 Task: Select the extension authoring vs code in the default folding range provider.
Action: Mouse moved to (5, 544)
Screenshot: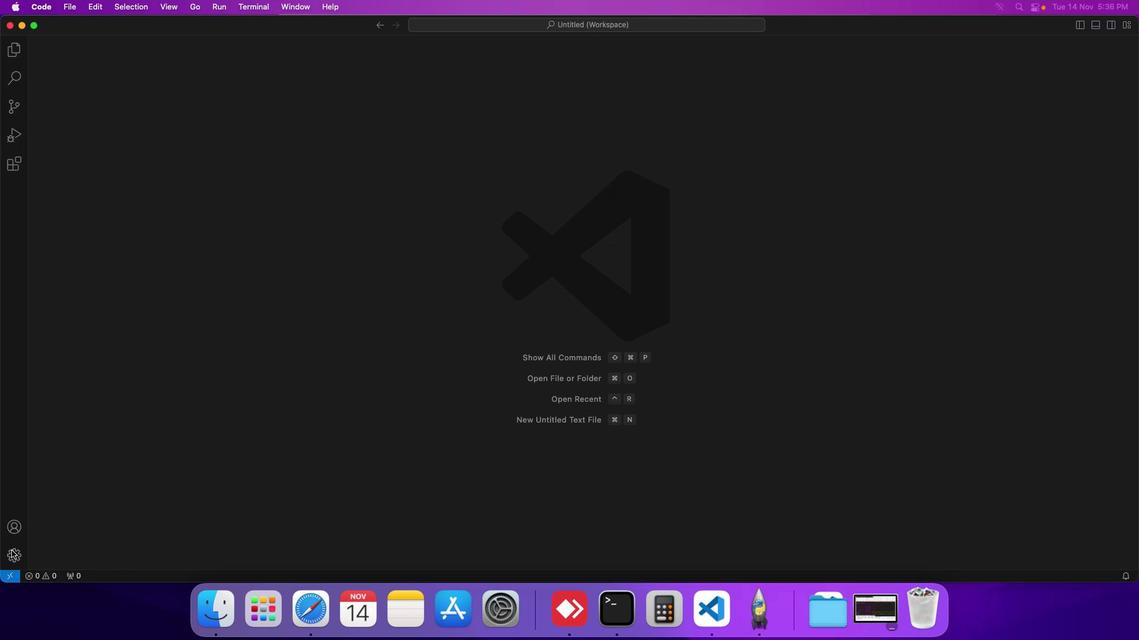 
Action: Mouse pressed left at (5, 544)
Screenshot: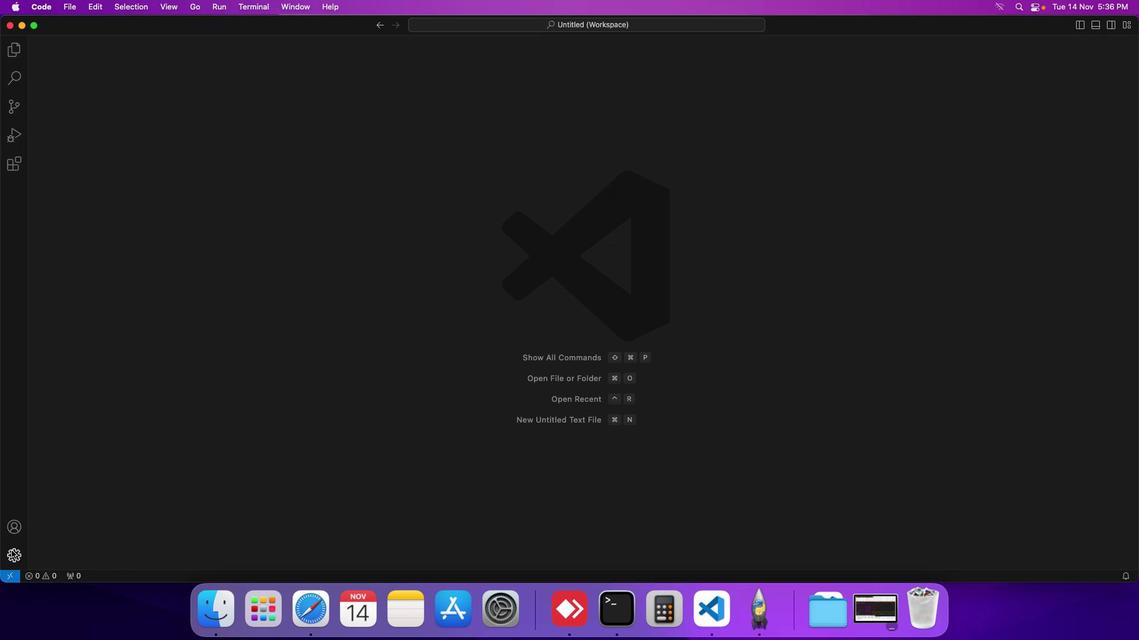 
Action: Mouse moved to (70, 457)
Screenshot: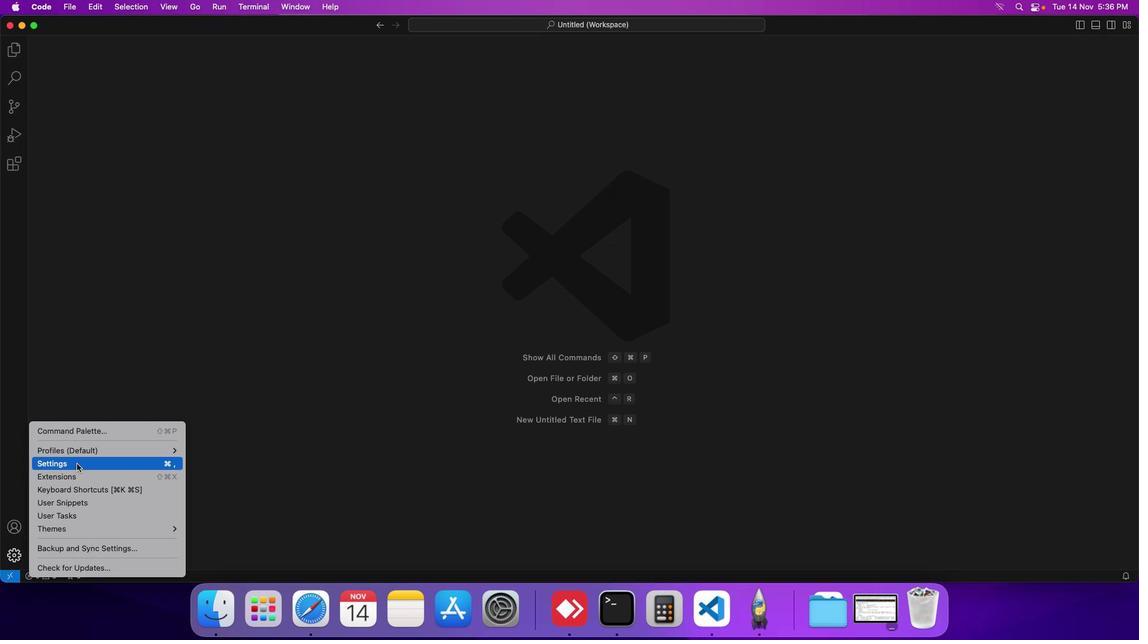 
Action: Mouse pressed left at (70, 457)
Screenshot: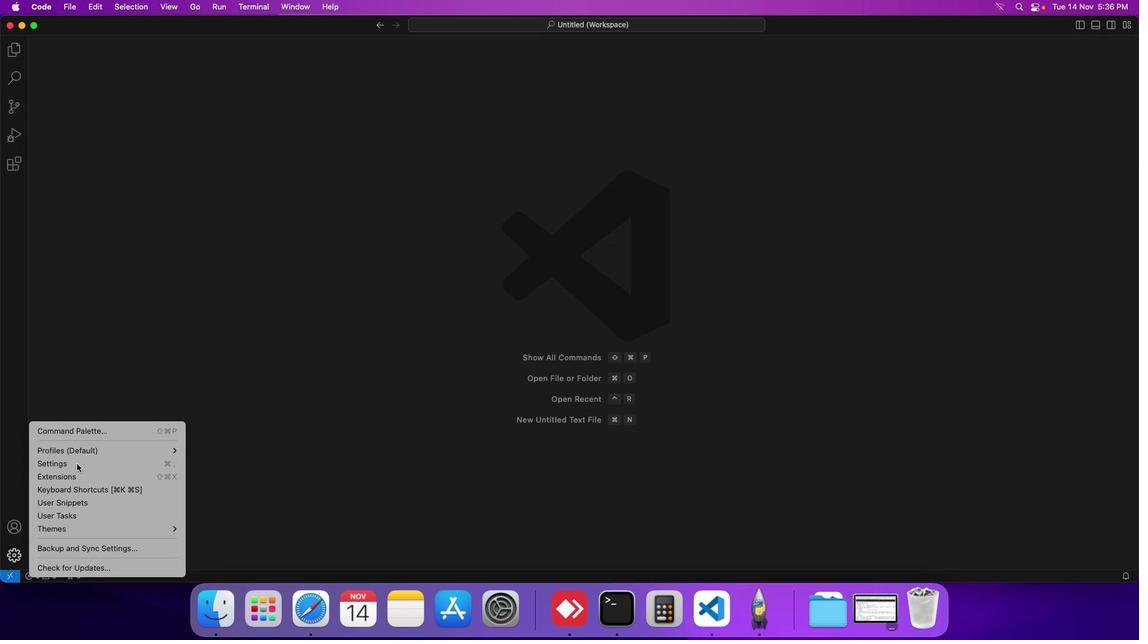 
Action: Mouse moved to (292, 90)
Screenshot: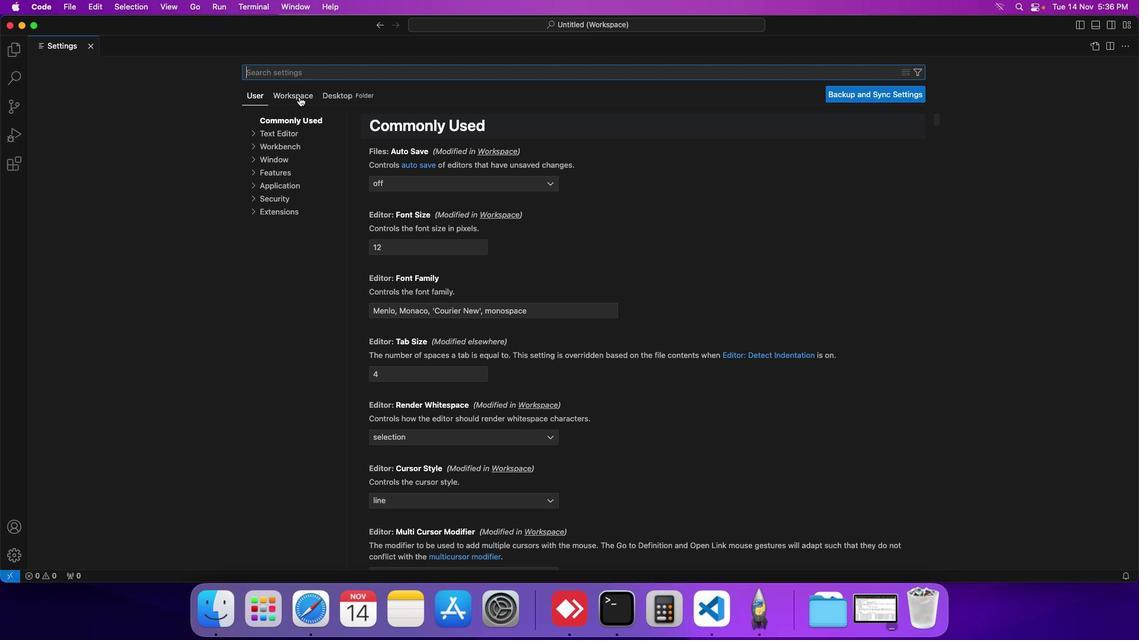 
Action: Mouse pressed left at (292, 90)
Screenshot: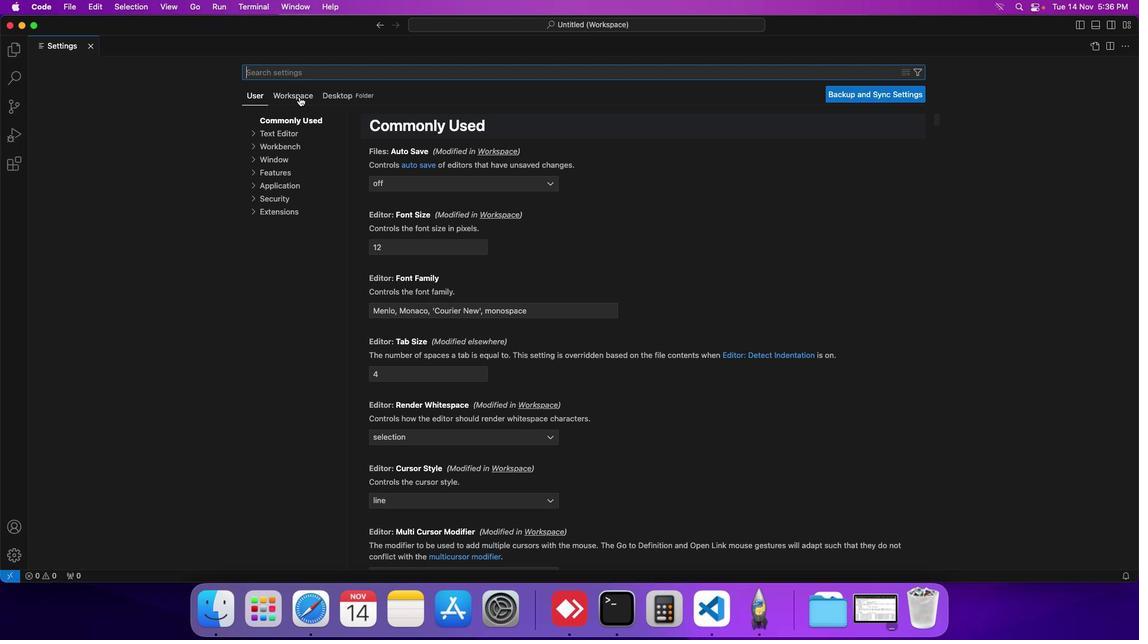 
Action: Mouse moved to (281, 126)
Screenshot: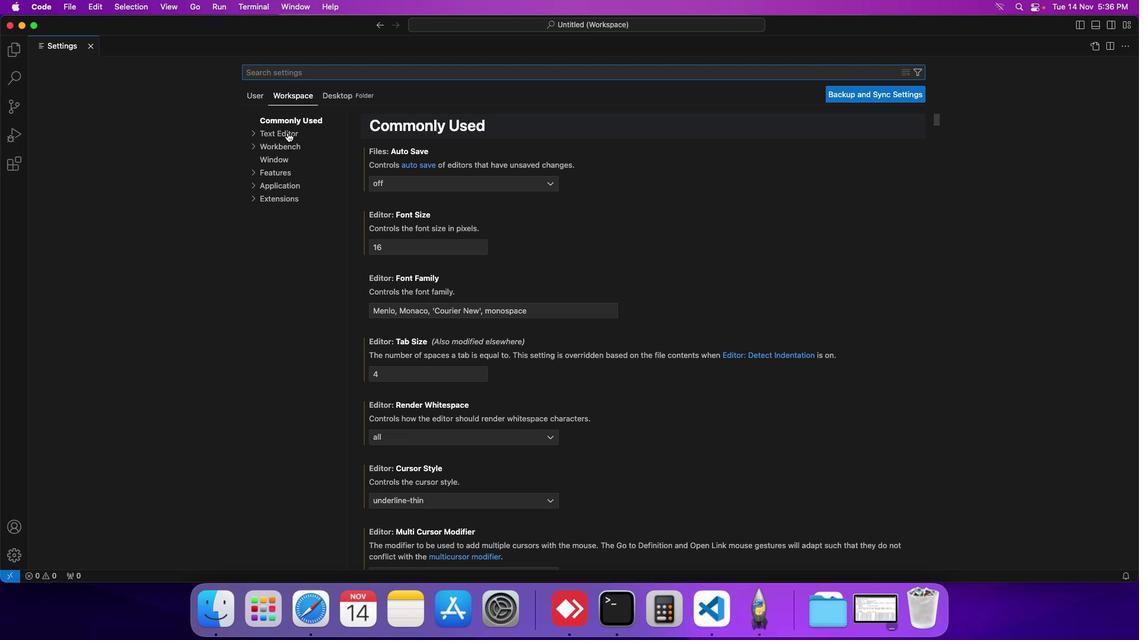 
Action: Mouse pressed left at (281, 126)
Screenshot: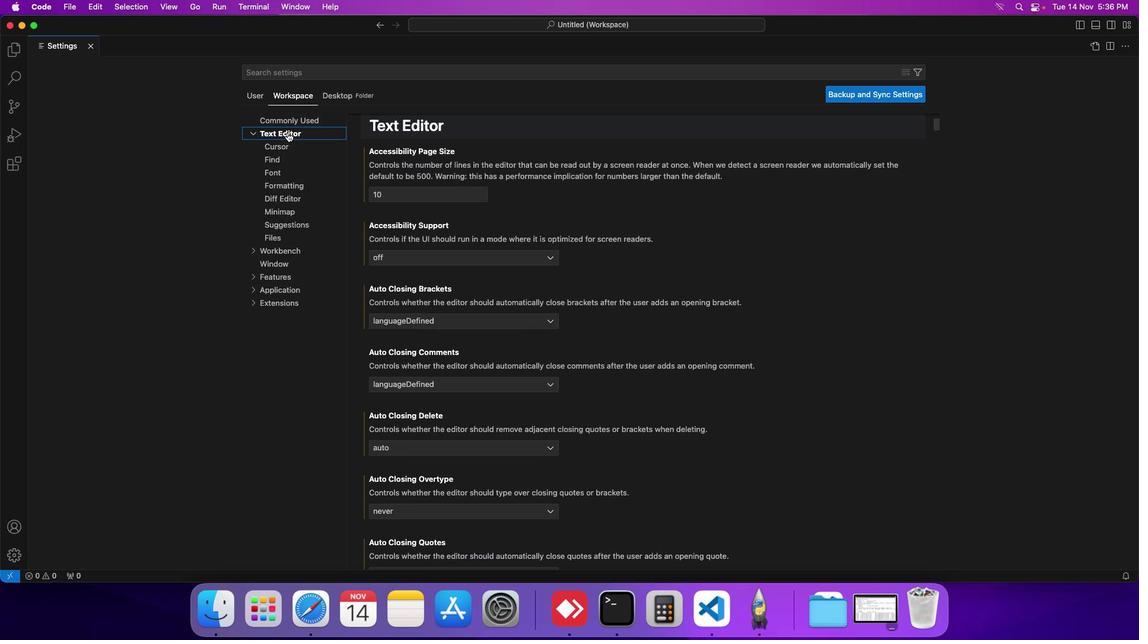 
Action: Mouse moved to (405, 342)
Screenshot: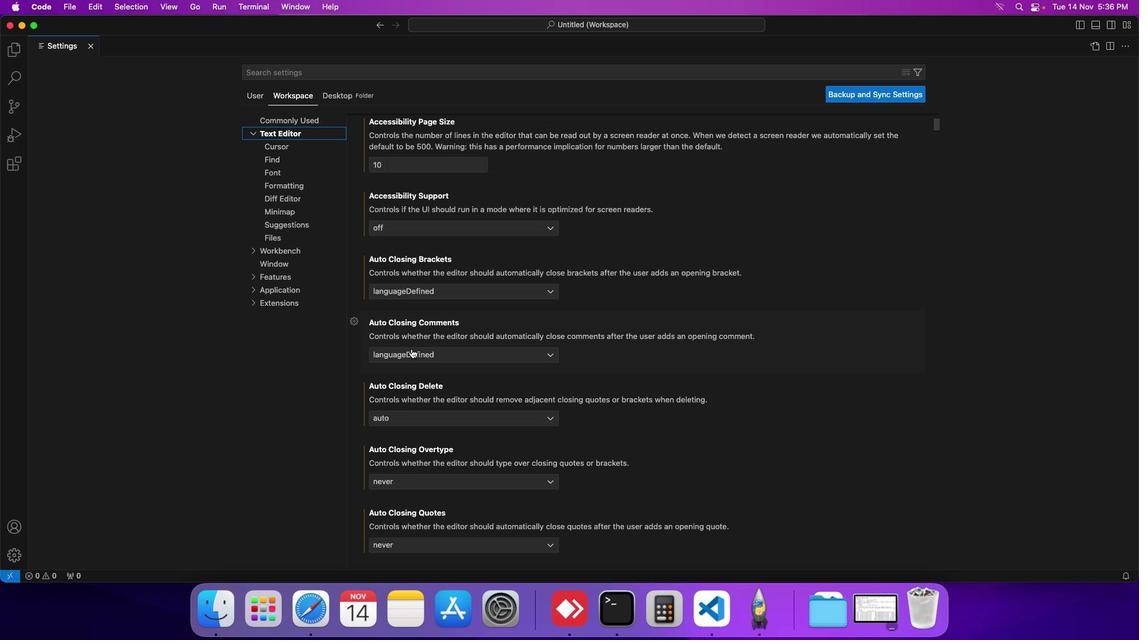 
Action: Mouse scrolled (405, 342) with delta (-5, -6)
Screenshot: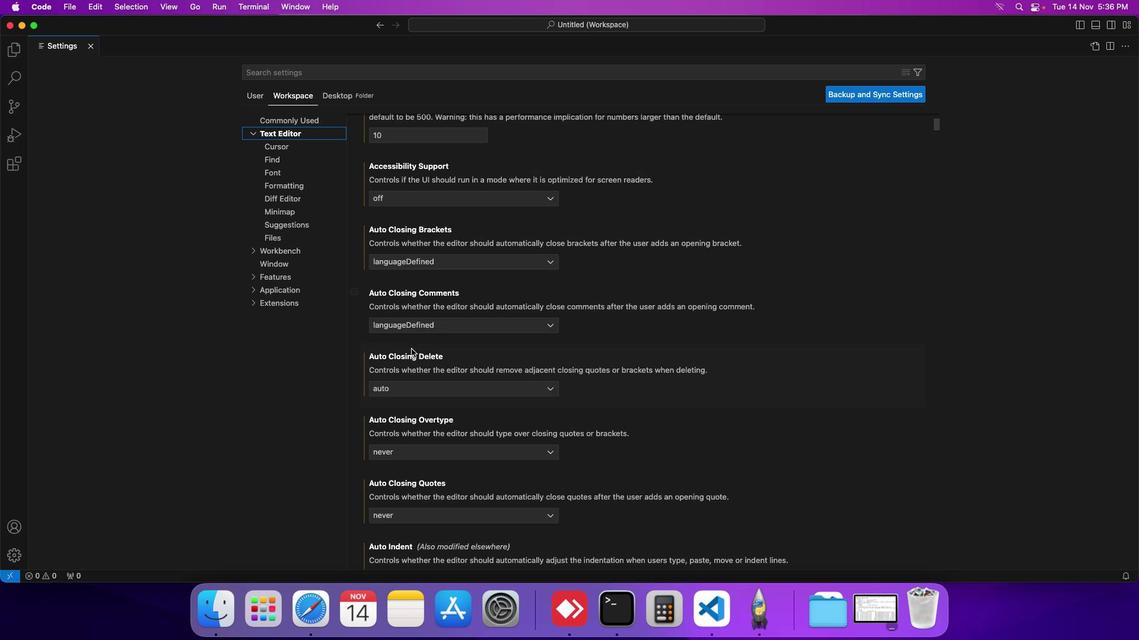 
Action: Mouse scrolled (405, 342) with delta (-5, -6)
Screenshot: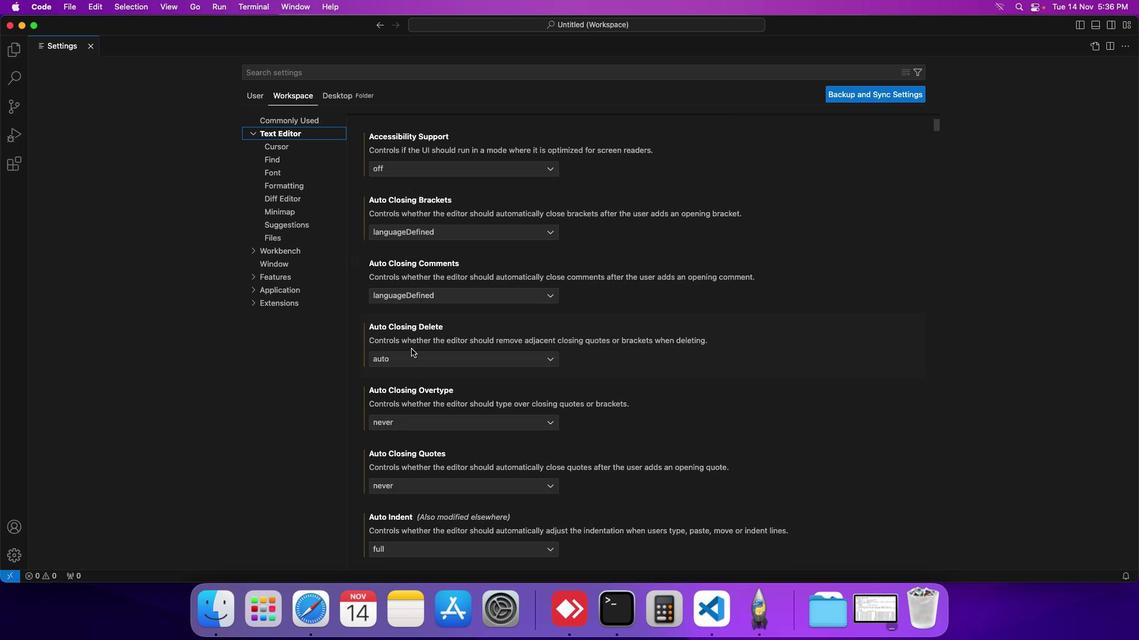 
Action: Mouse scrolled (405, 342) with delta (-5, -6)
Screenshot: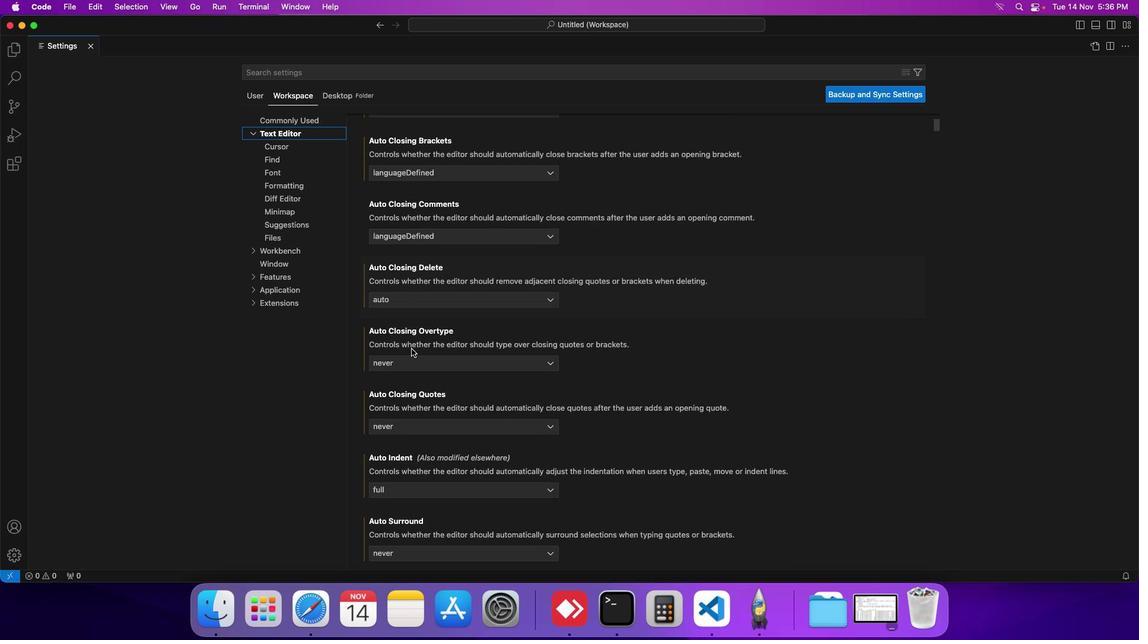 
Action: Mouse scrolled (405, 342) with delta (-5, -7)
Screenshot: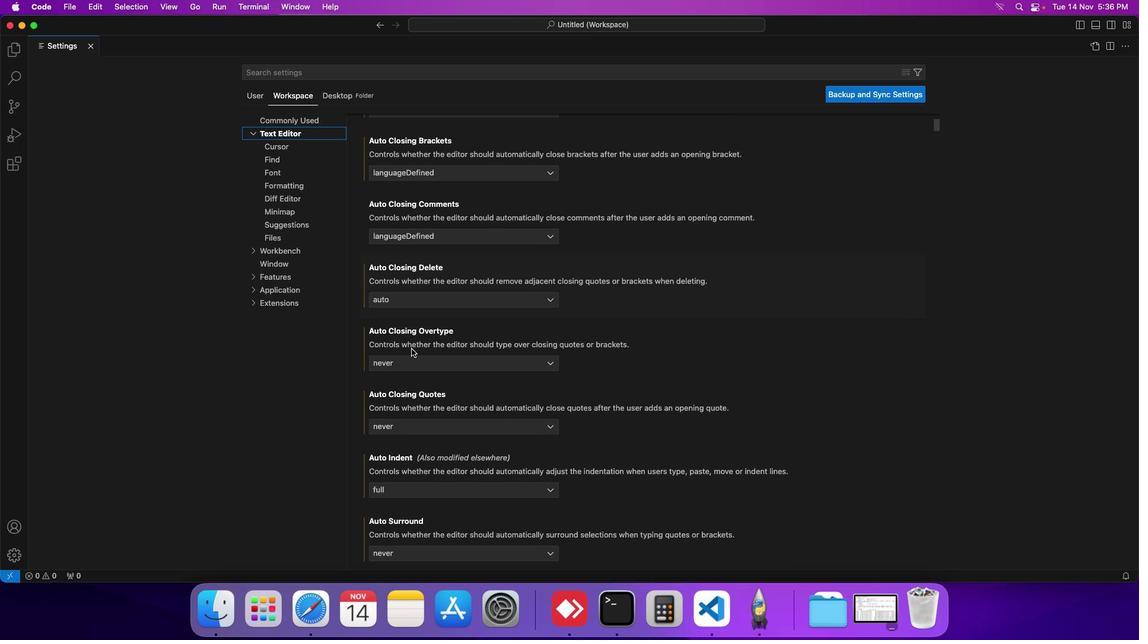 
Action: Mouse scrolled (405, 342) with delta (-5, -6)
Screenshot: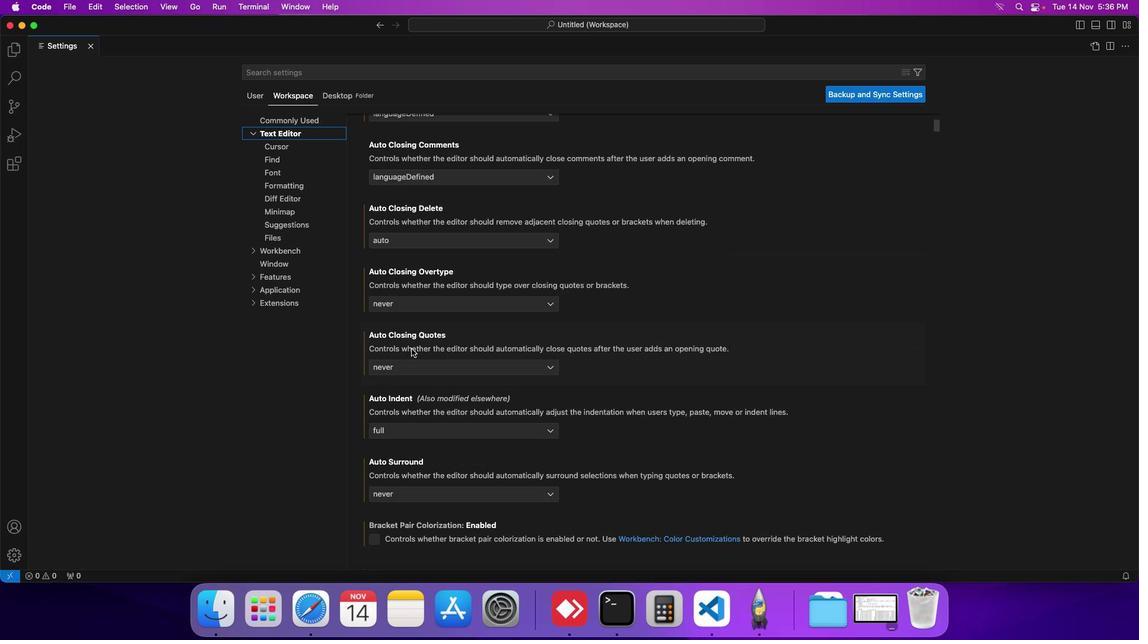 
Action: Mouse scrolled (405, 342) with delta (-5, -6)
Screenshot: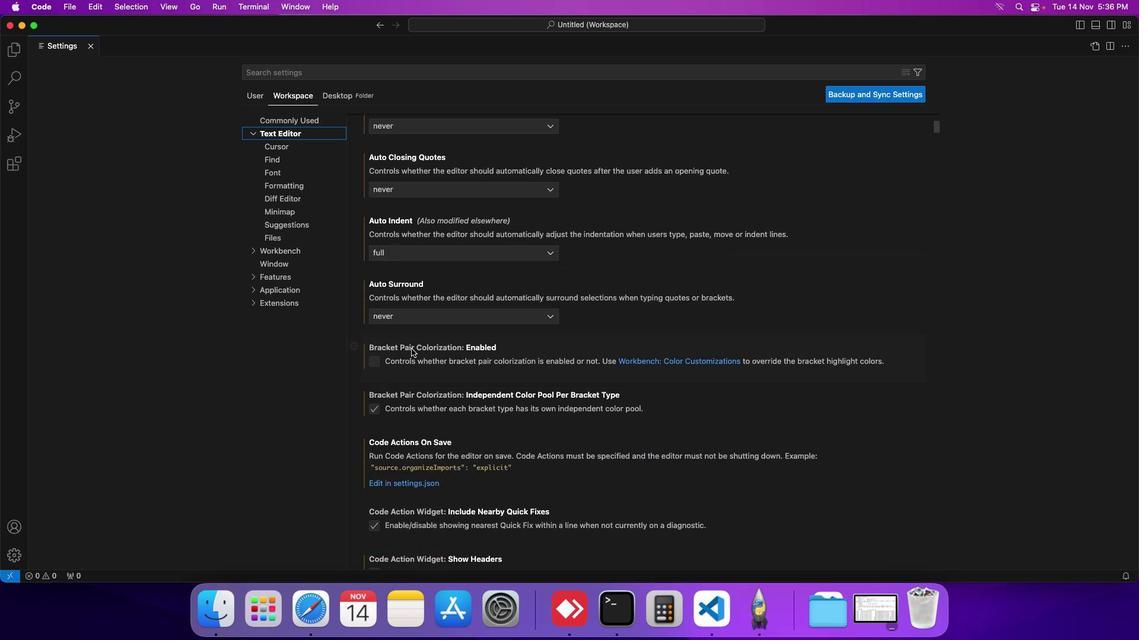 
Action: Mouse scrolled (405, 342) with delta (-5, -7)
Screenshot: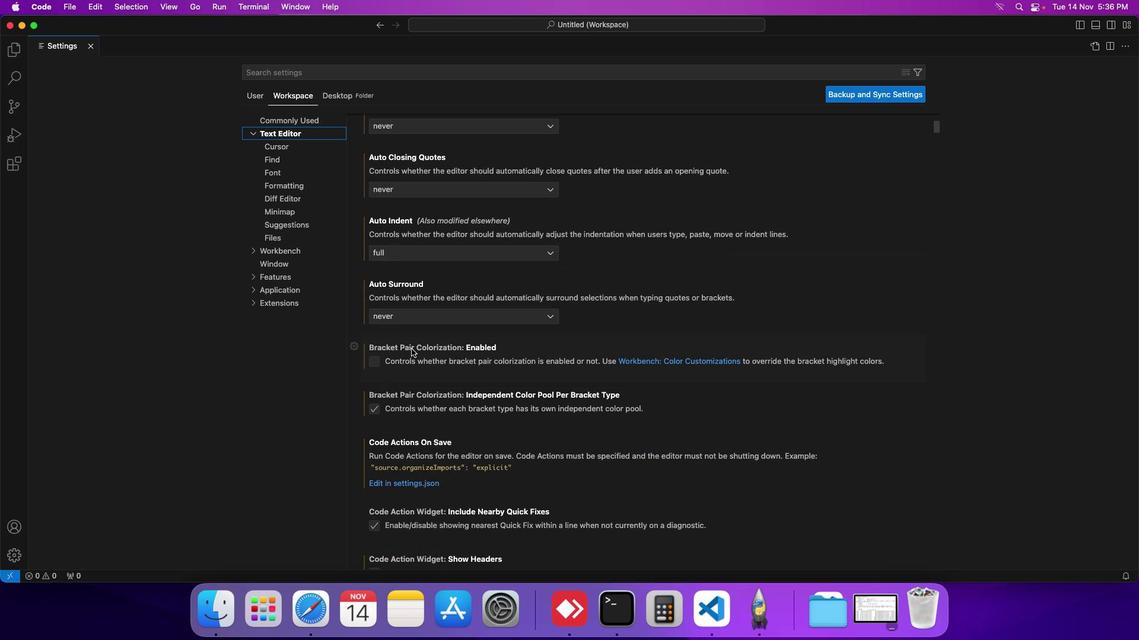 
Action: Mouse scrolled (405, 342) with delta (-5, -7)
Screenshot: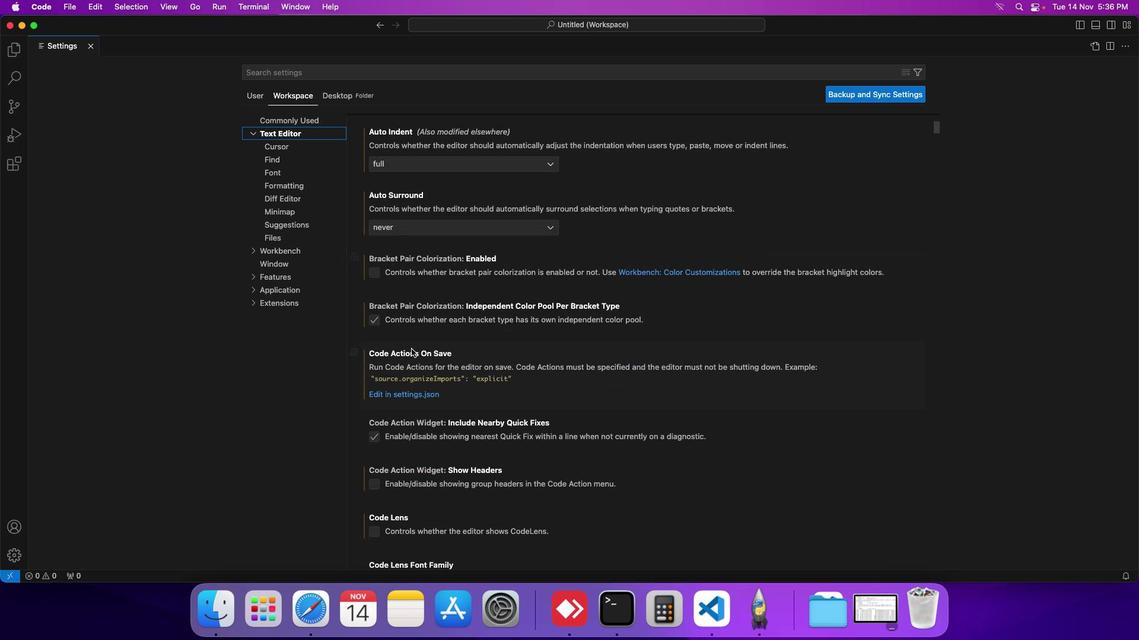 
Action: Mouse scrolled (405, 342) with delta (-5, -7)
Screenshot: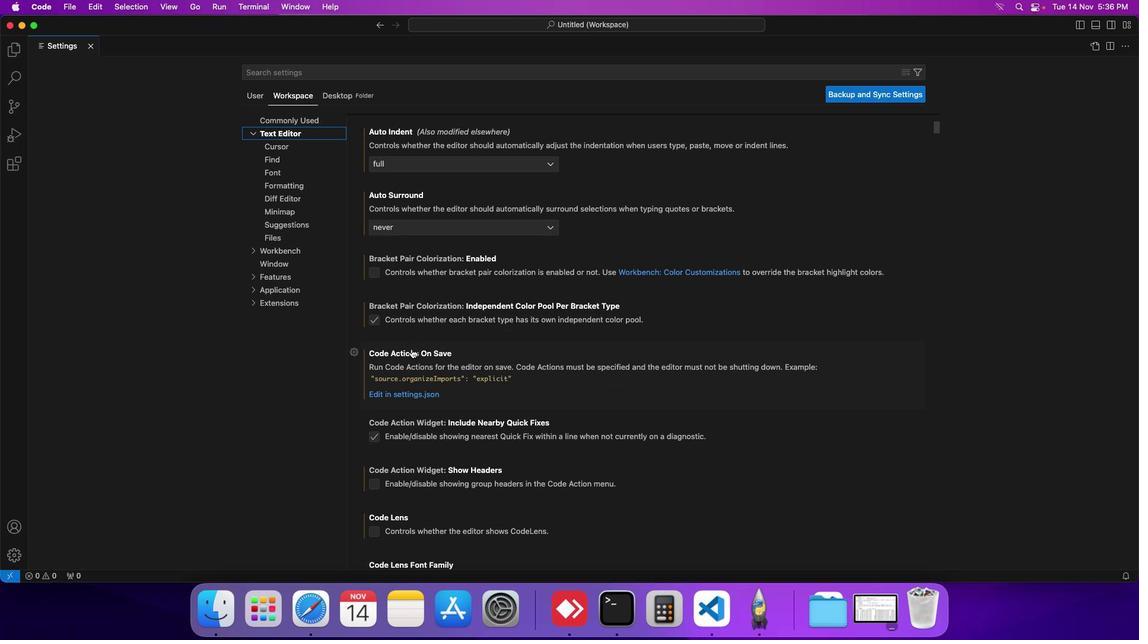 
Action: Mouse scrolled (405, 342) with delta (-5, -7)
Screenshot: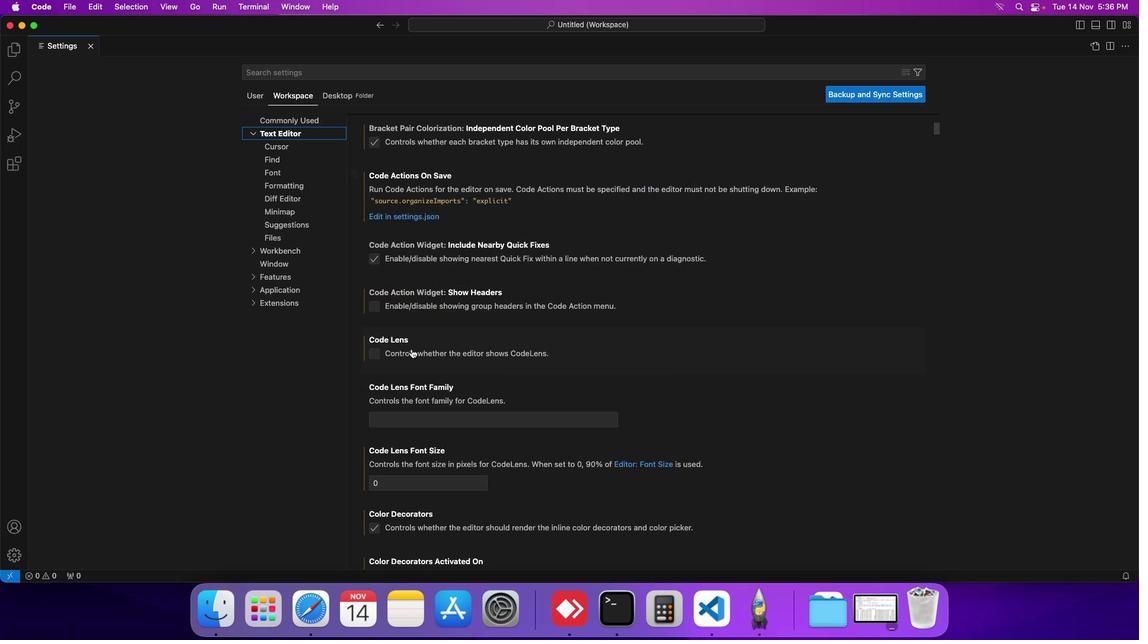 
Action: Mouse scrolled (405, 342) with delta (-5, -7)
Screenshot: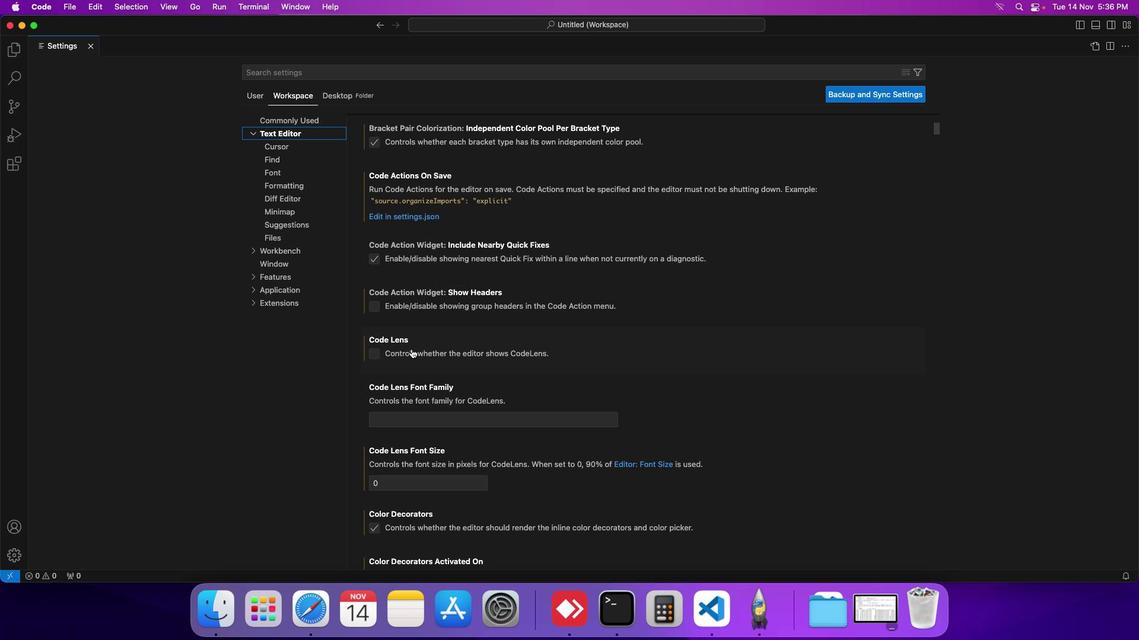 
Action: Mouse scrolled (405, 342) with delta (-5, -6)
Screenshot: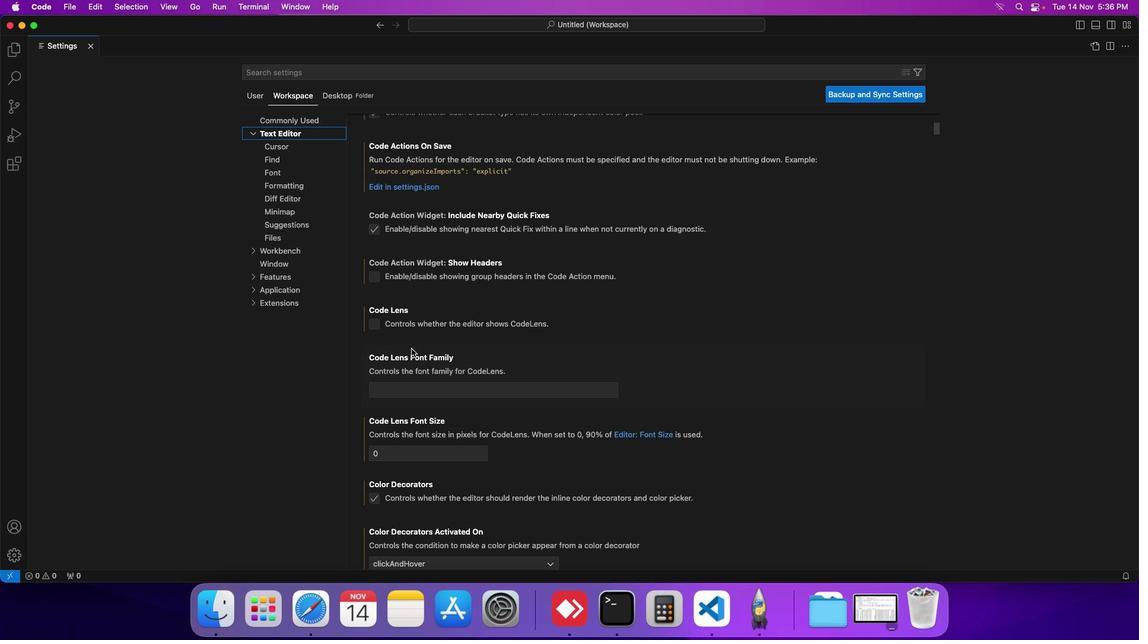 
Action: Mouse moved to (404, 342)
Screenshot: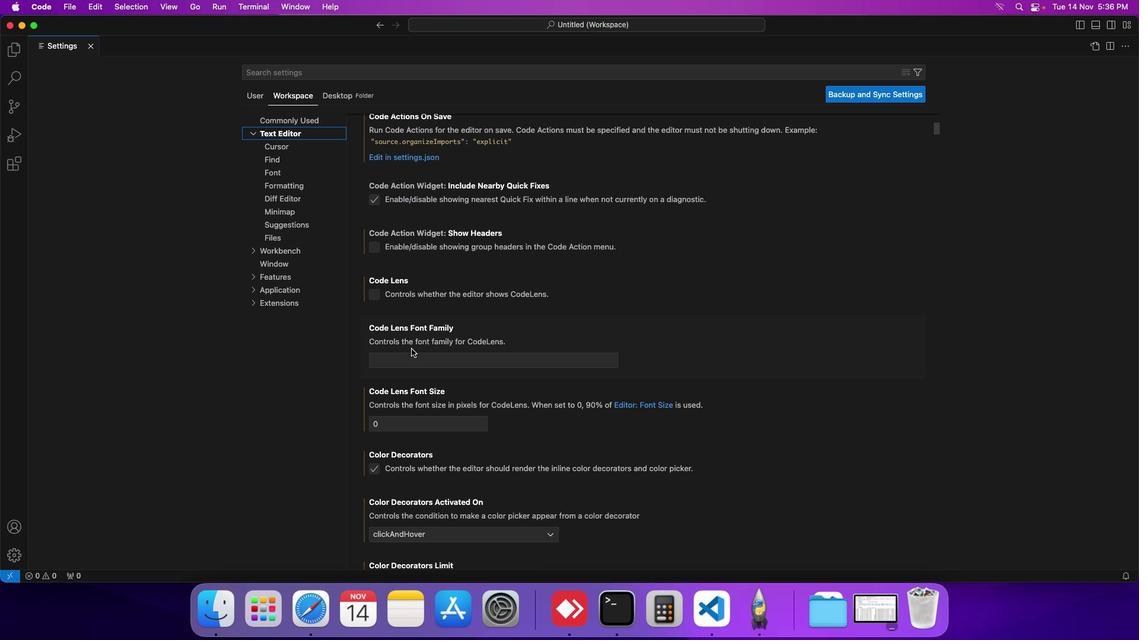 
Action: Mouse scrolled (404, 342) with delta (-5, -6)
Screenshot: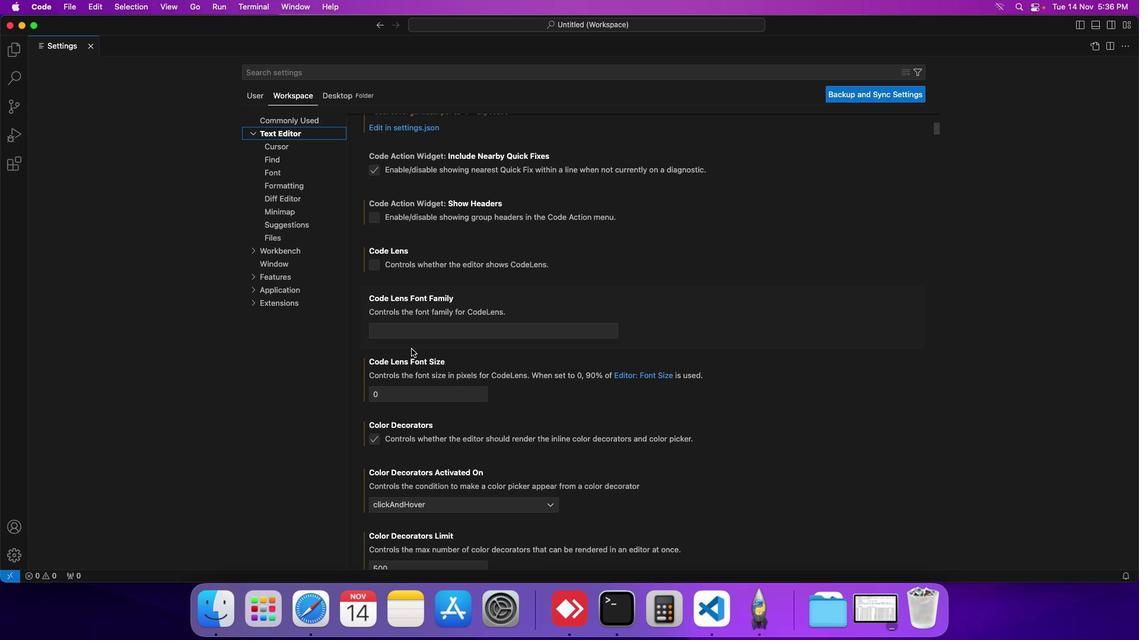 
Action: Mouse scrolled (404, 342) with delta (-5, -6)
Screenshot: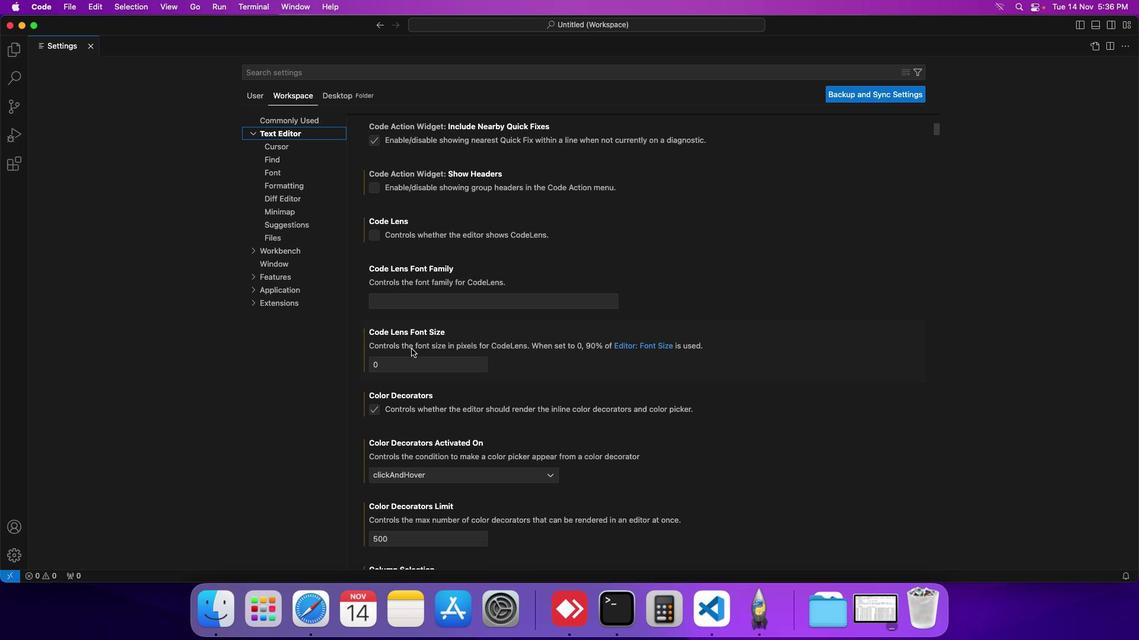 
Action: Mouse scrolled (404, 342) with delta (-5, -6)
Screenshot: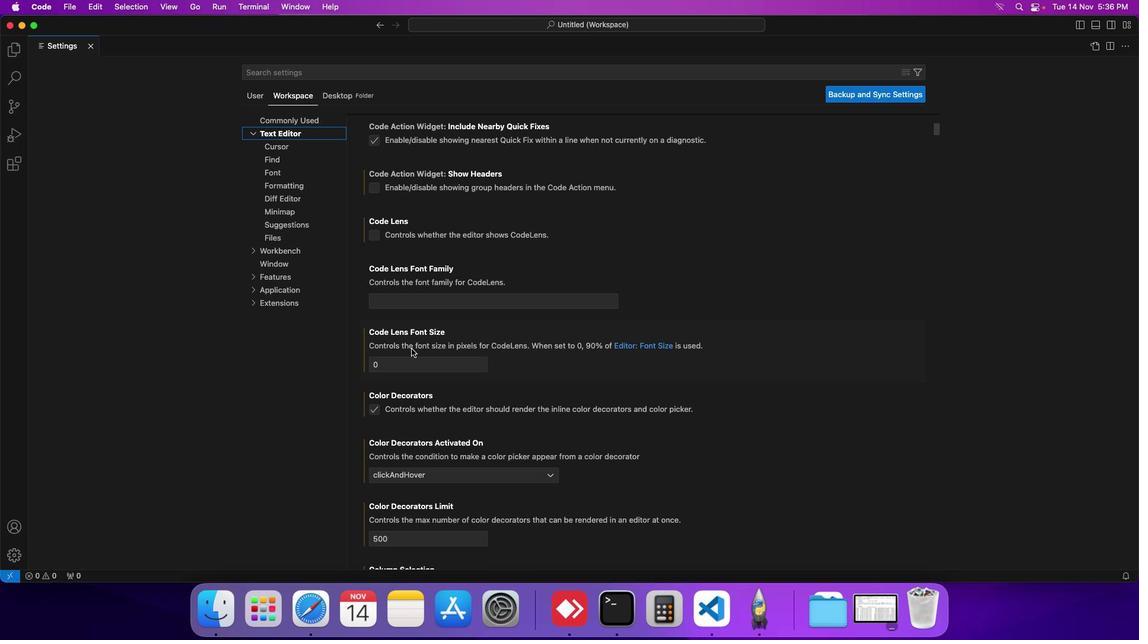 
Action: Mouse scrolled (404, 342) with delta (-5, -6)
Screenshot: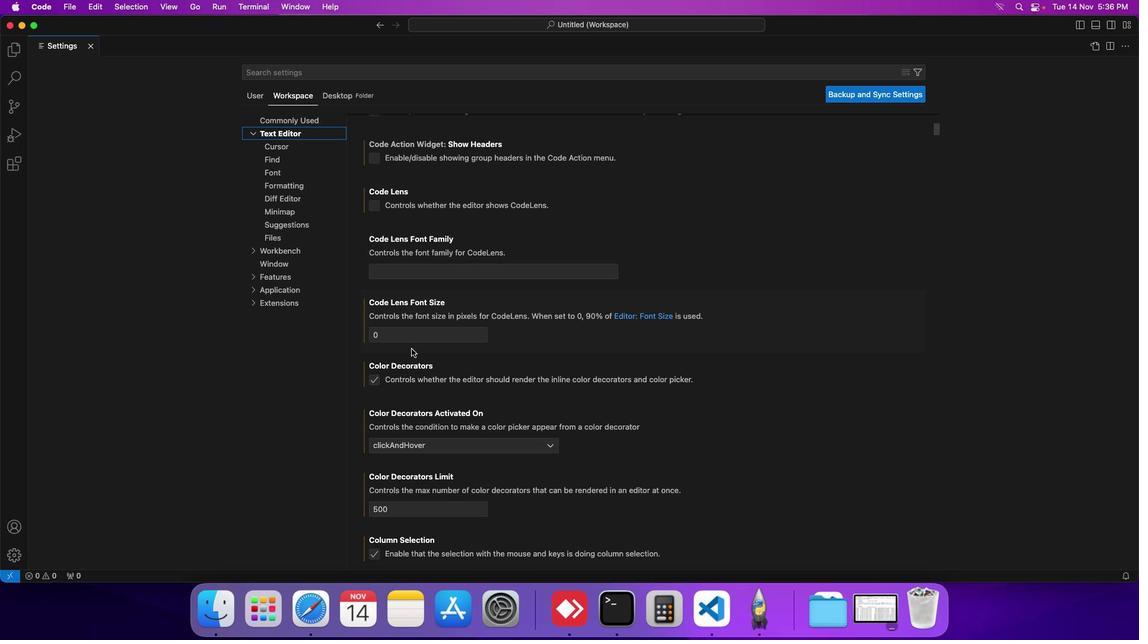 
Action: Mouse scrolled (404, 342) with delta (-5, -6)
Screenshot: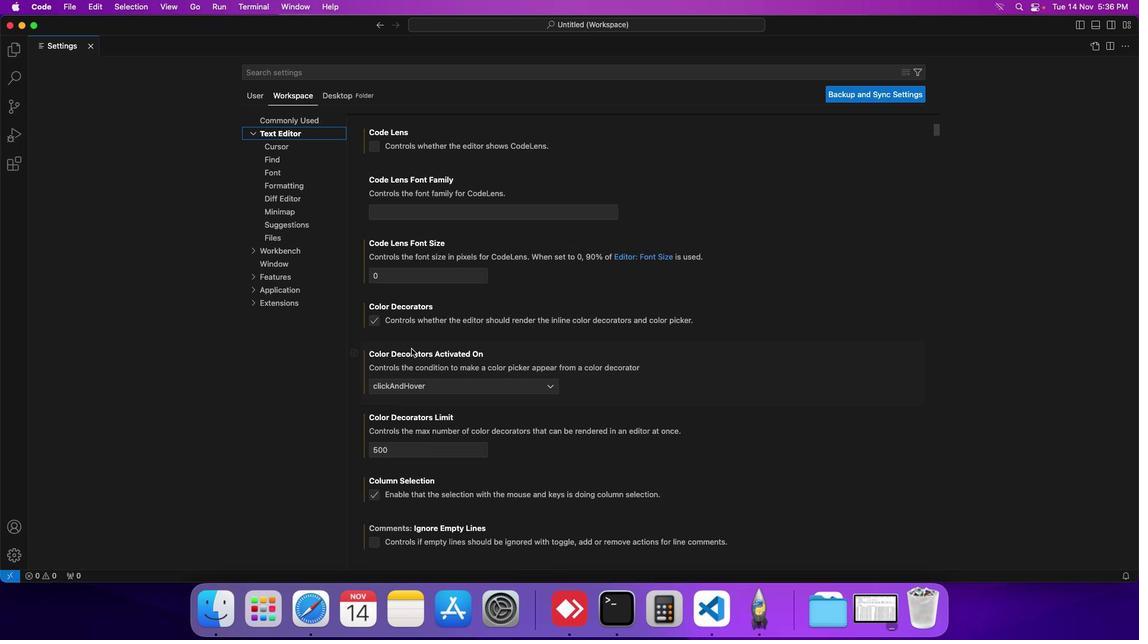 
Action: Mouse scrolled (404, 342) with delta (-5, -6)
Screenshot: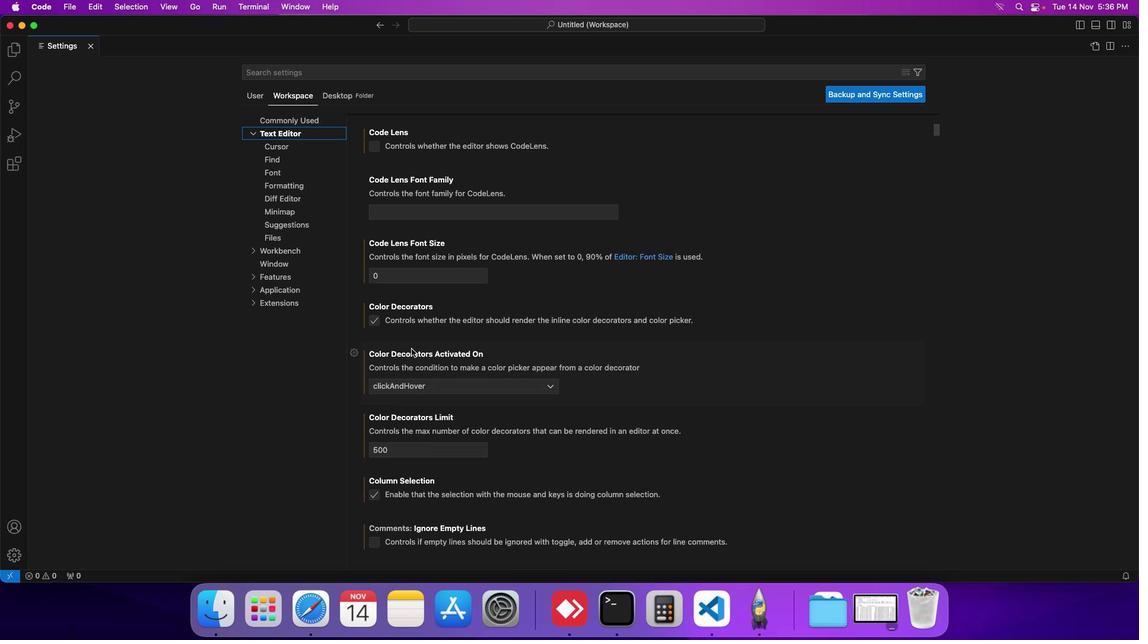 
Action: Mouse scrolled (404, 342) with delta (-5, -6)
Screenshot: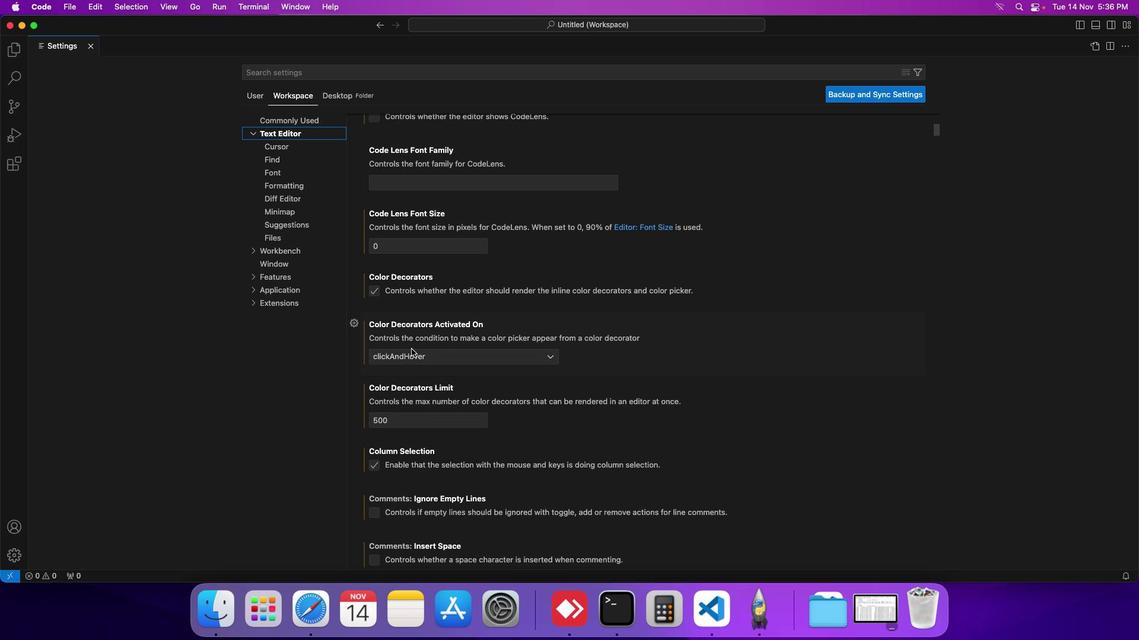 
Action: Mouse scrolled (404, 342) with delta (-5, -6)
Screenshot: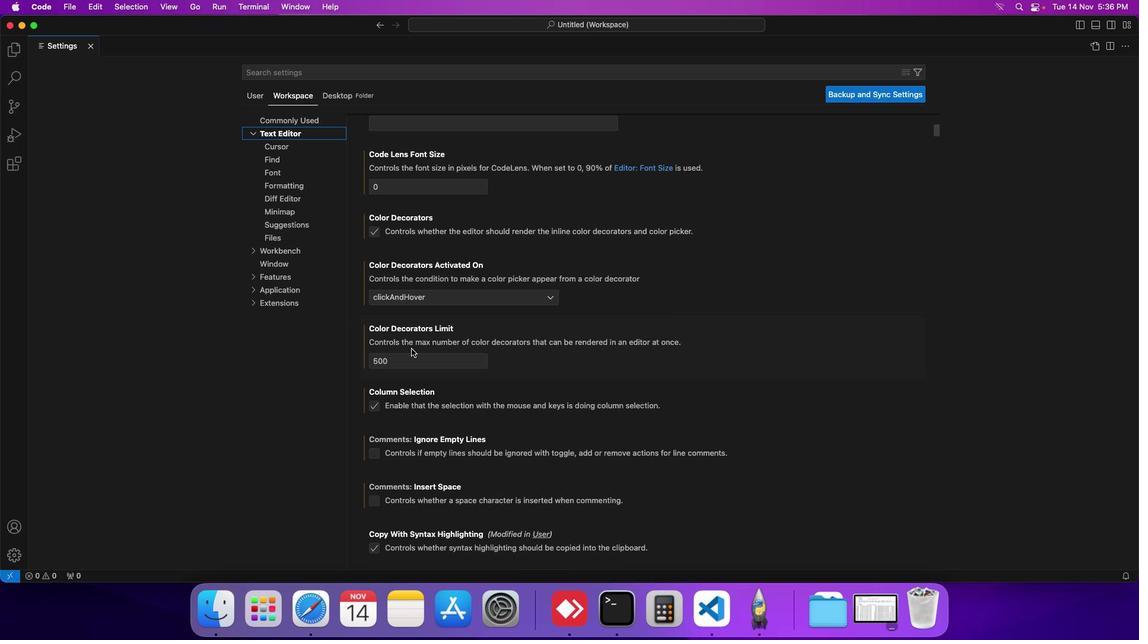
Action: Mouse scrolled (404, 342) with delta (-5, -6)
Screenshot: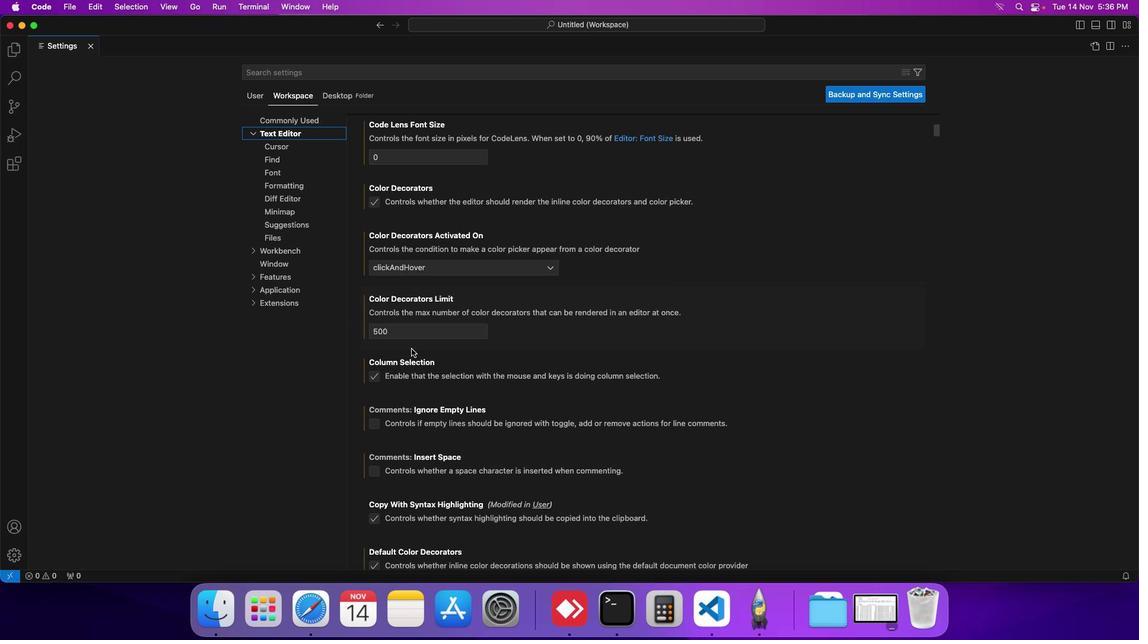 
Action: Mouse scrolled (404, 342) with delta (-5, -6)
Screenshot: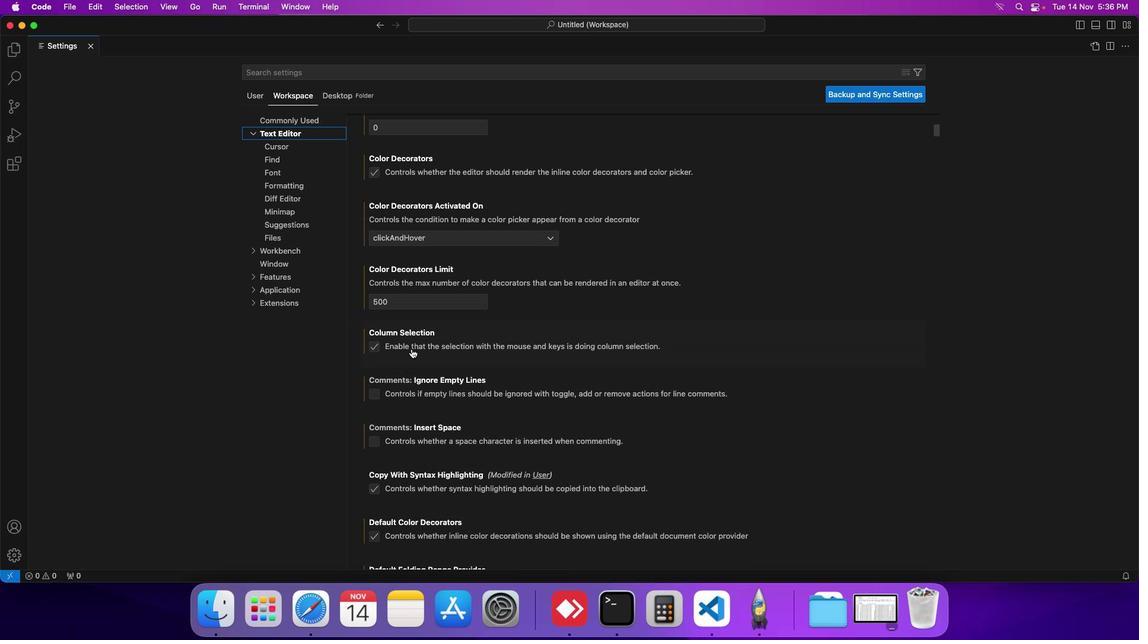 
Action: Mouse scrolled (404, 342) with delta (-5, -6)
Screenshot: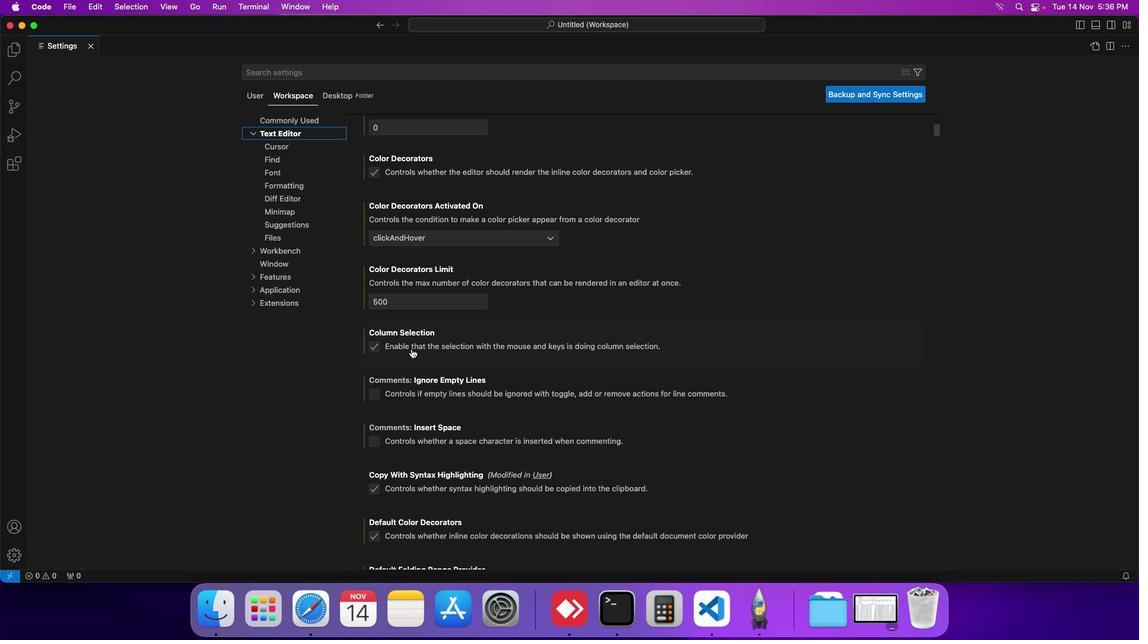 
Action: Mouse scrolled (404, 342) with delta (-5, -6)
Screenshot: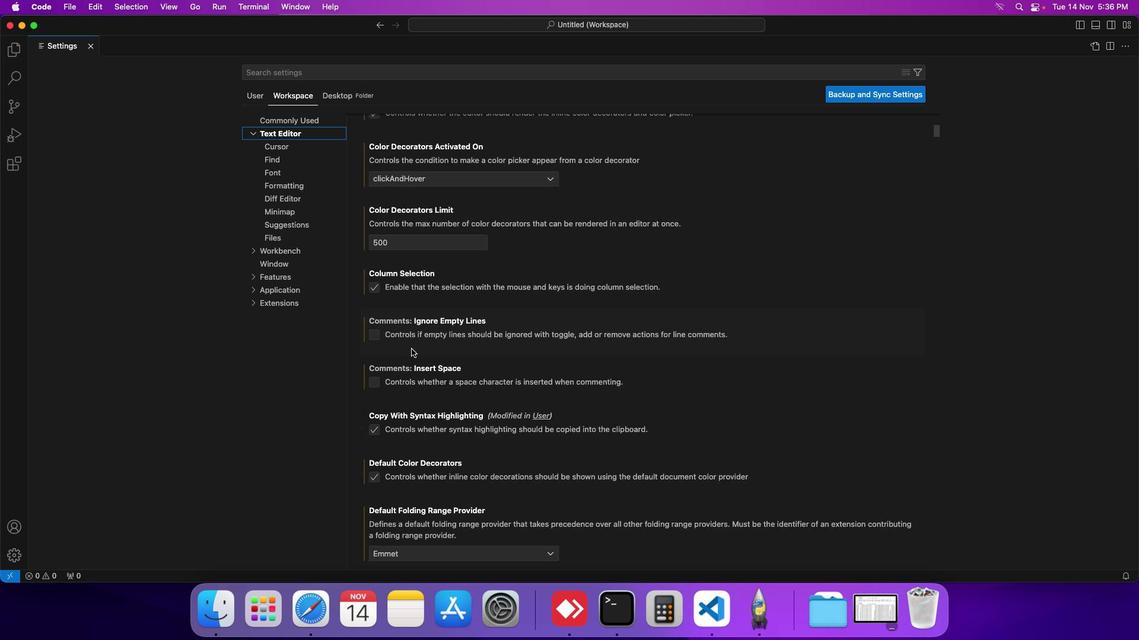 
Action: Mouse scrolled (404, 342) with delta (-5, -6)
Screenshot: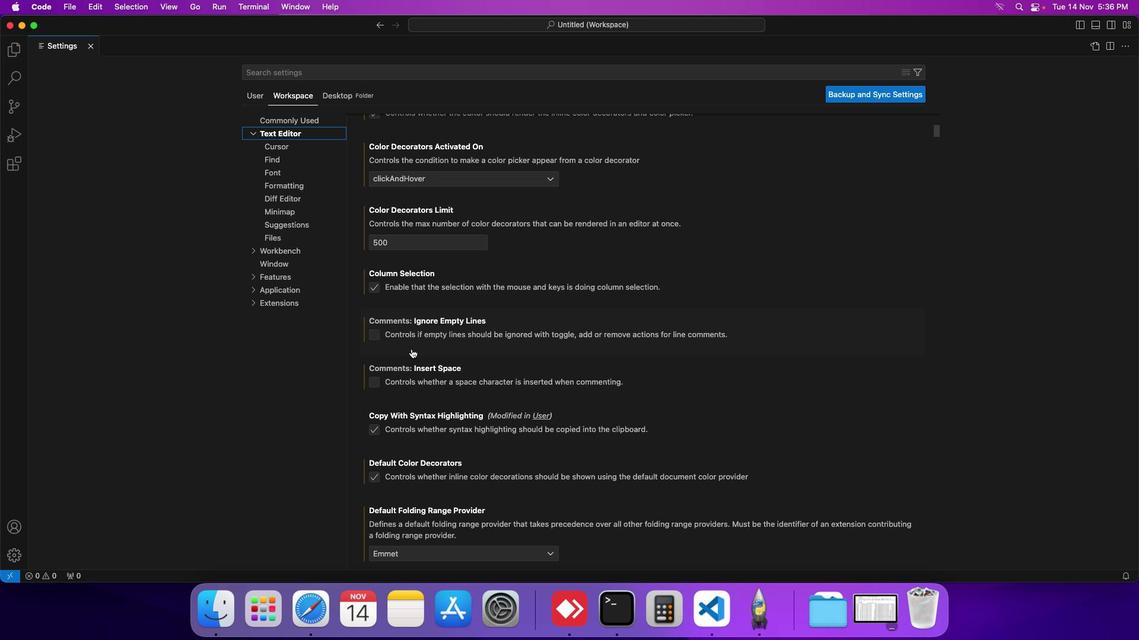 
Action: Mouse scrolled (404, 342) with delta (-5, -6)
Screenshot: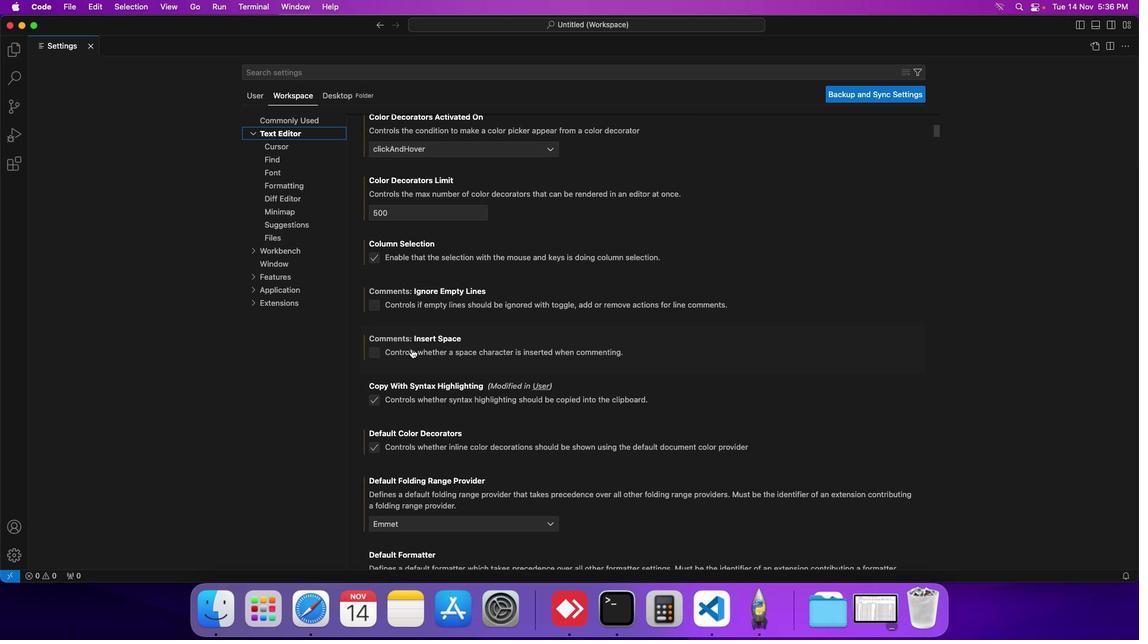 
Action: Mouse scrolled (404, 342) with delta (-5, -6)
Screenshot: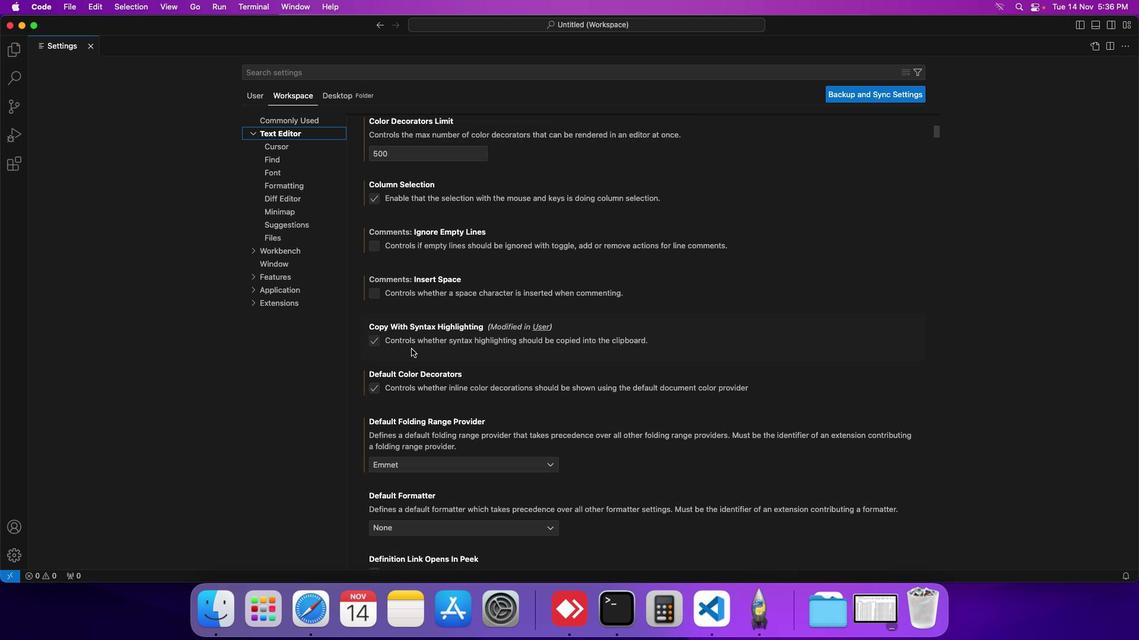 
Action: Mouse scrolled (404, 342) with delta (-5, -6)
Screenshot: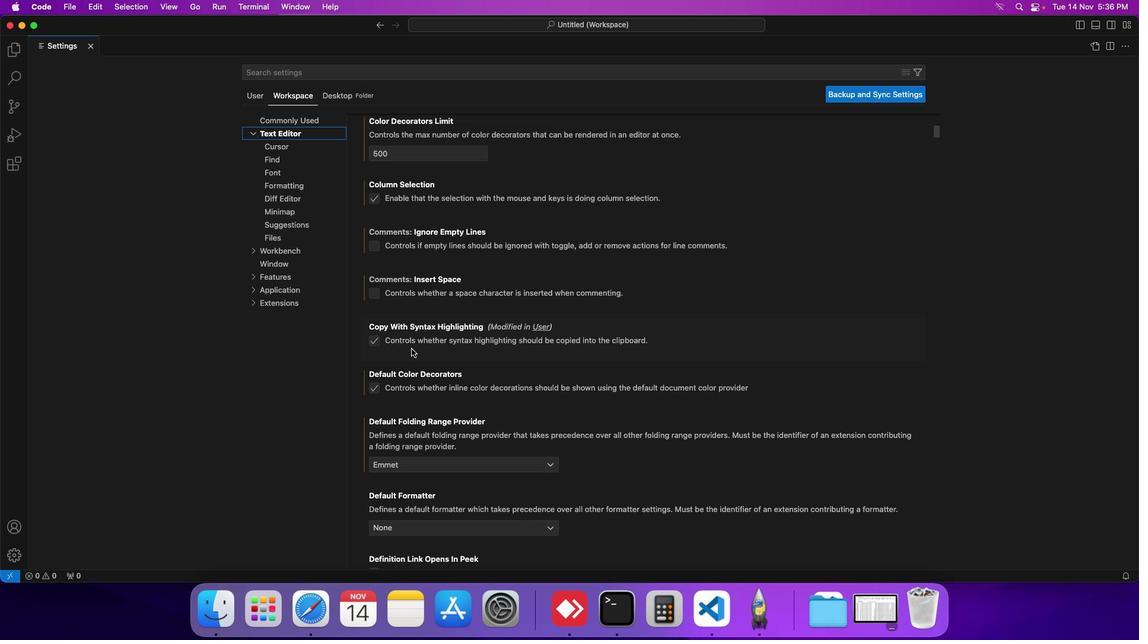 
Action: Mouse scrolled (404, 342) with delta (-5, -6)
Screenshot: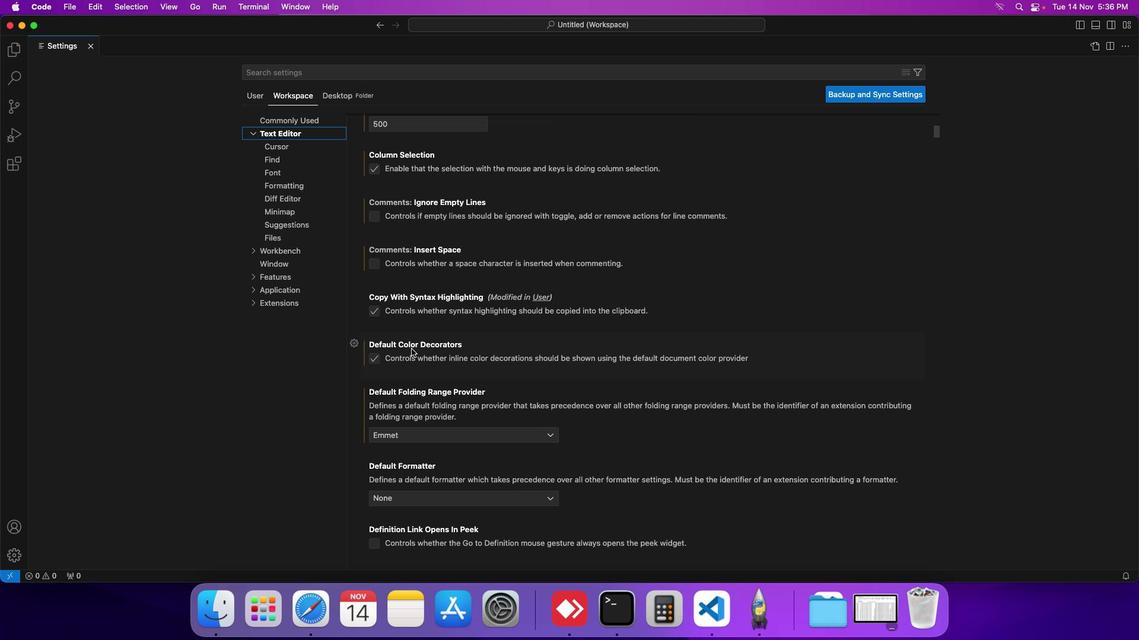 
Action: Mouse scrolled (404, 342) with delta (-5, -6)
Screenshot: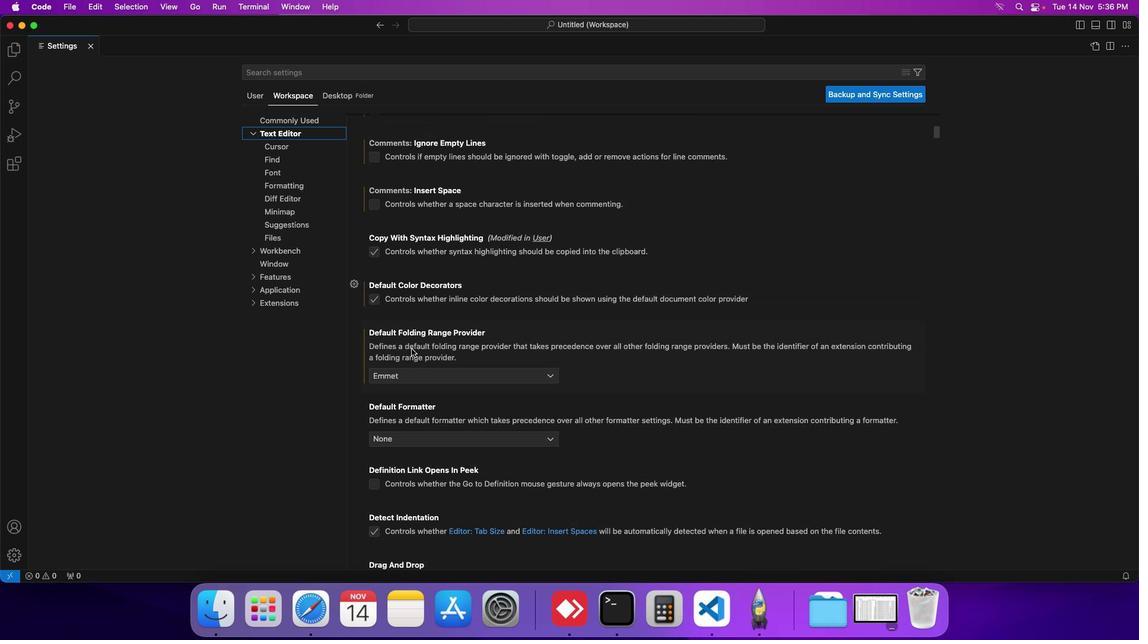 
Action: Mouse scrolled (404, 342) with delta (-5, -6)
Screenshot: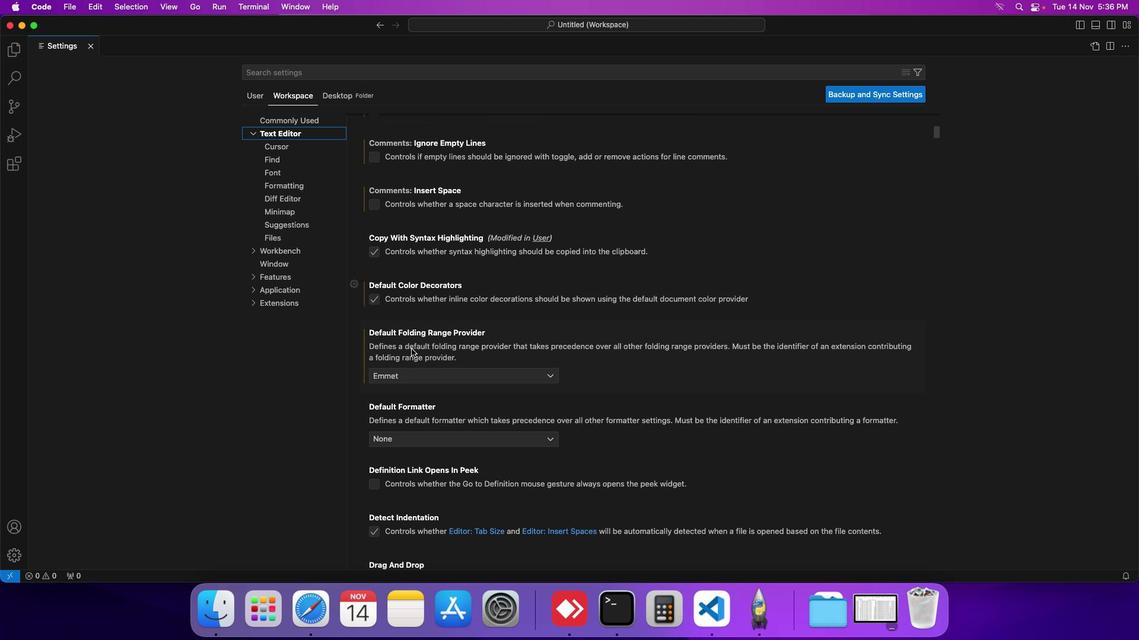 
Action: Mouse scrolled (404, 342) with delta (-5, -6)
Screenshot: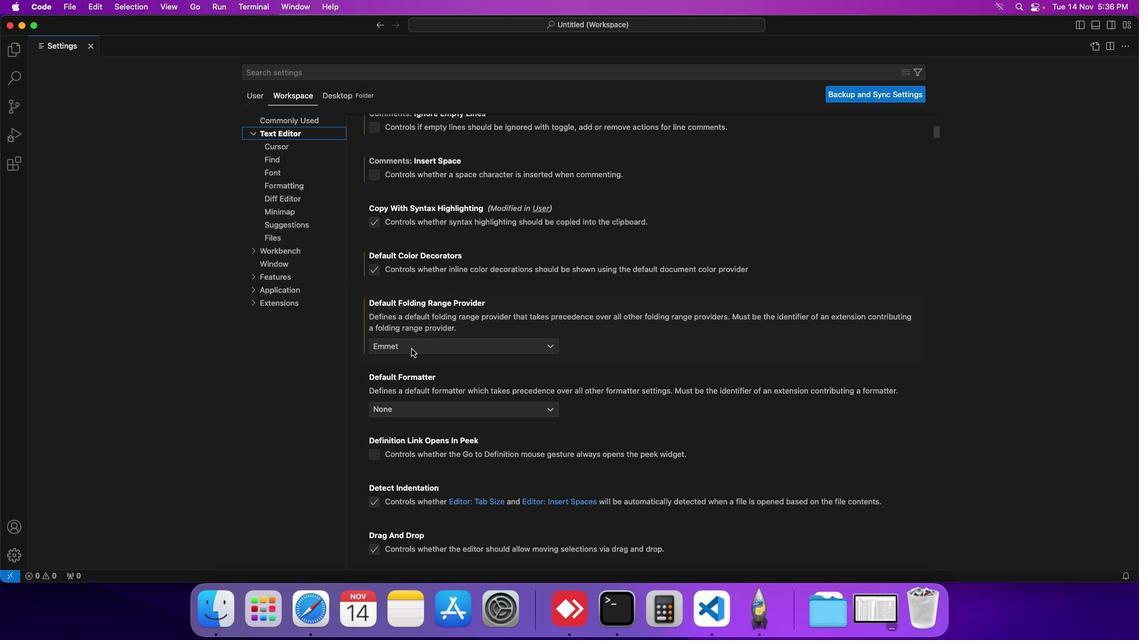 
Action: Mouse moved to (436, 344)
Screenshot: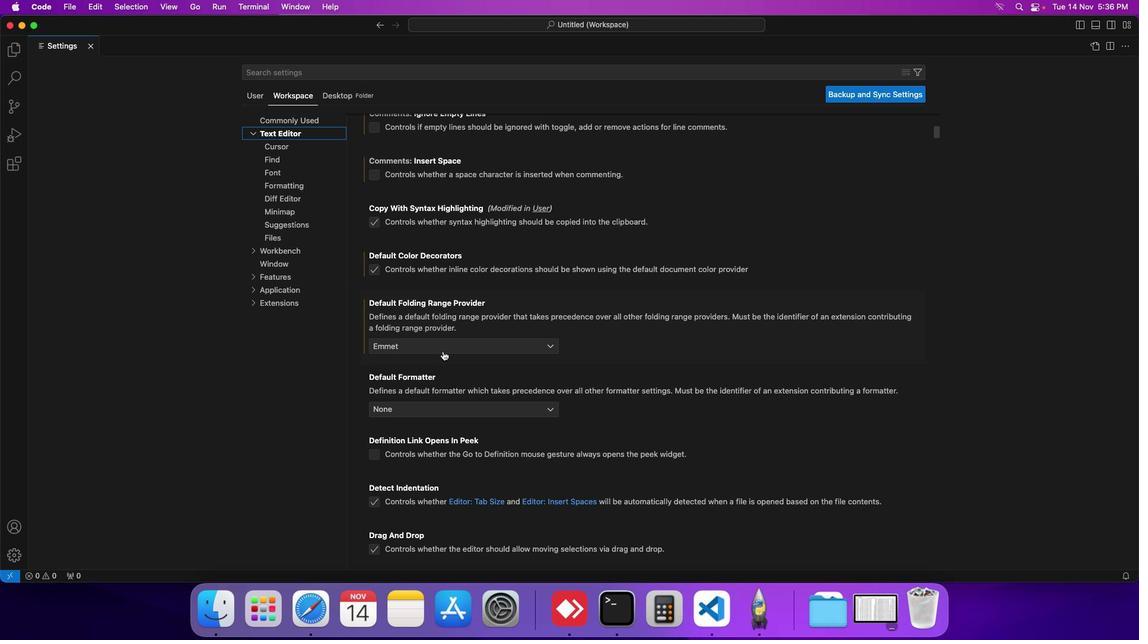 
Action: Mouse pressed left at (436, 344)
Screenshot: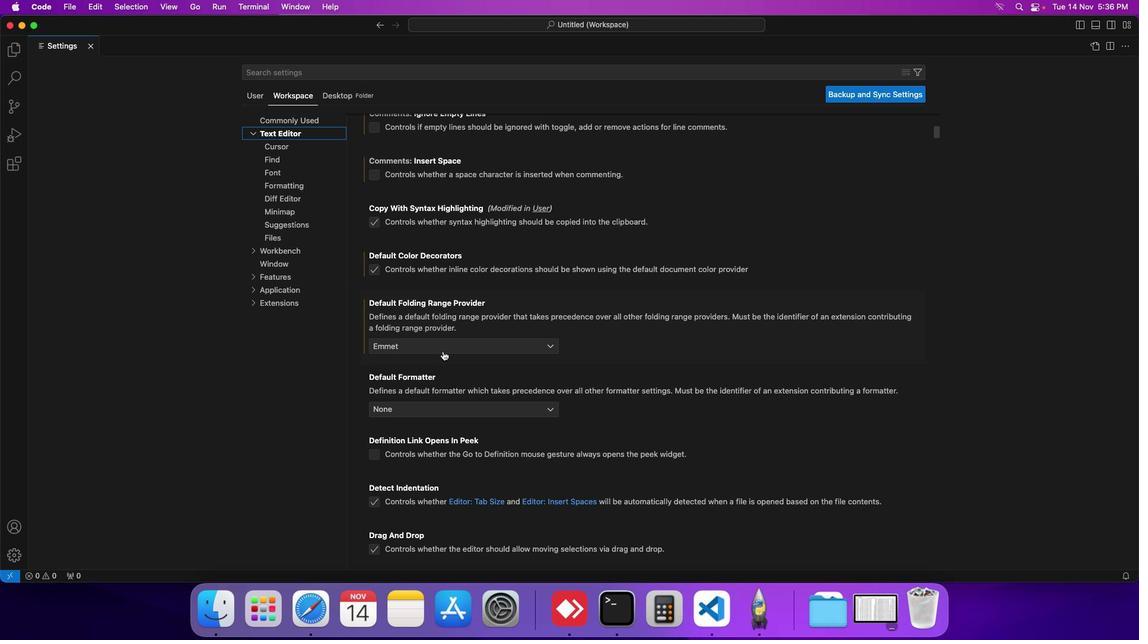 
Action: Mouse moved to (425, 411)
Screenshot: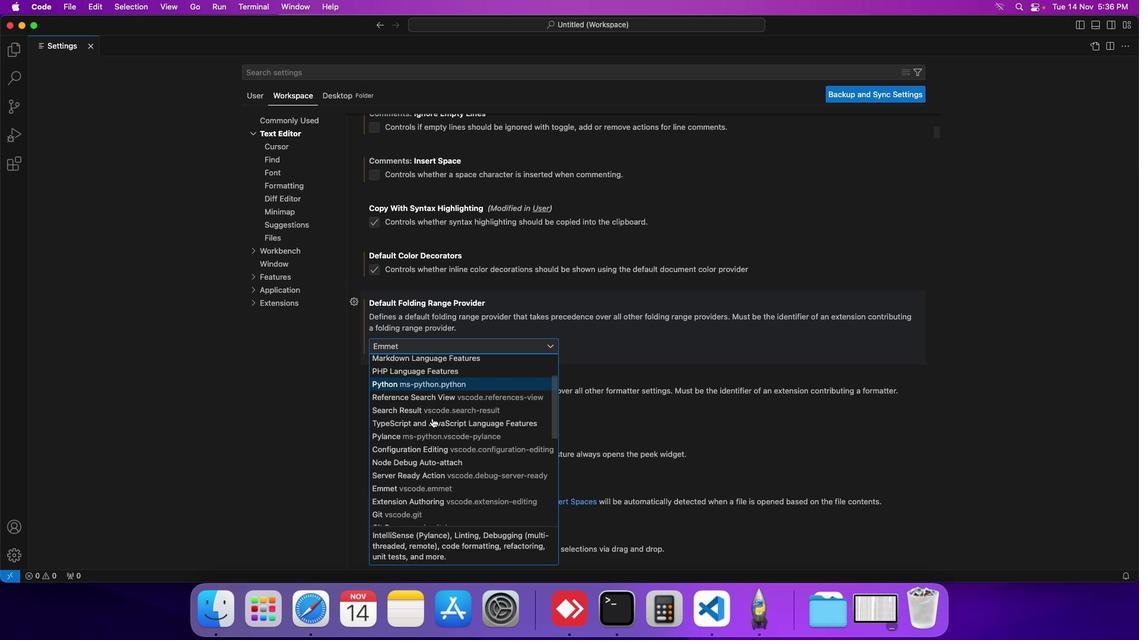 
Action: Mouse scrolled (425, 411) with delta (-5, -6)
Screenshot: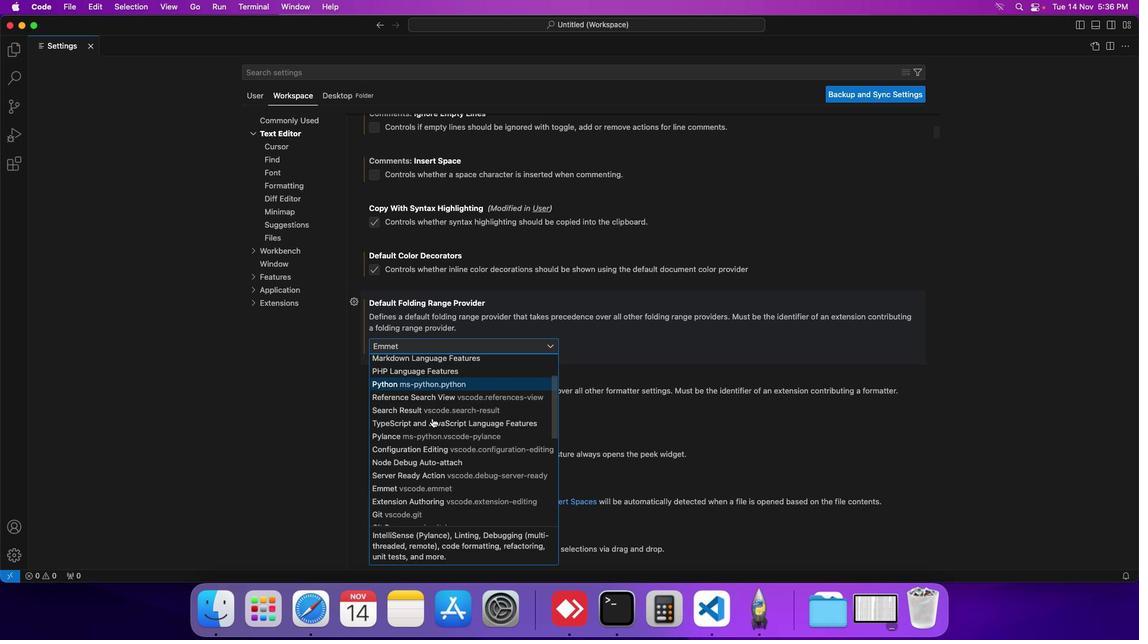 
Action: Mouse scrolled (425, 411) with delta (-5, -6)
Screenshot: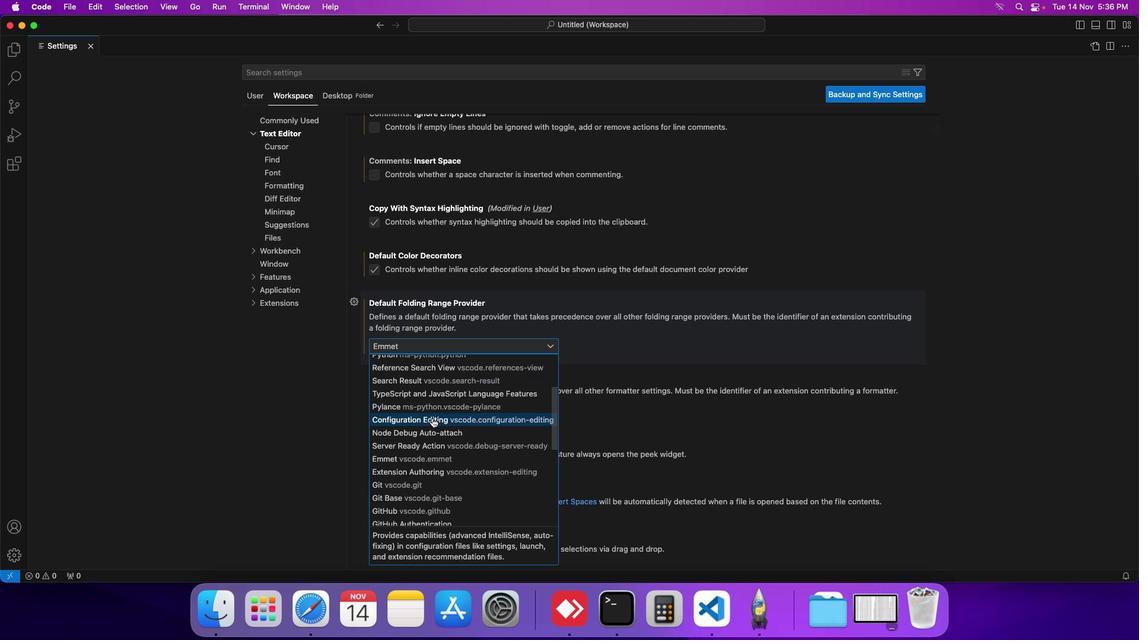 
Action: Mouse moved to (419, 464)
Screenshot: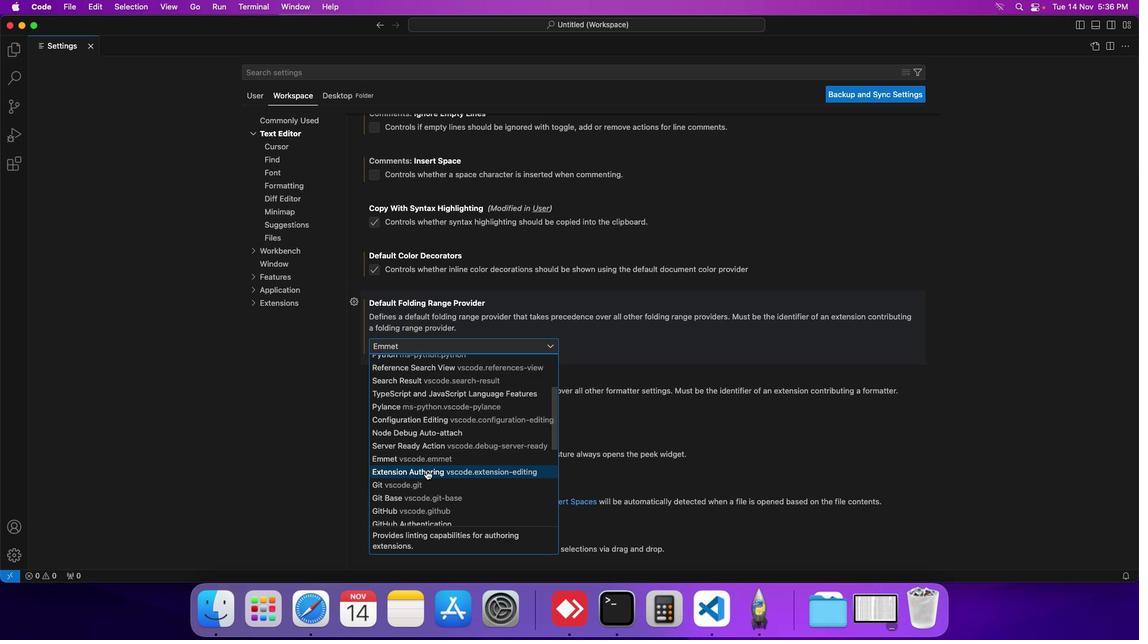 
Action: Mouse pressed left at (419, 464)
Screenshot: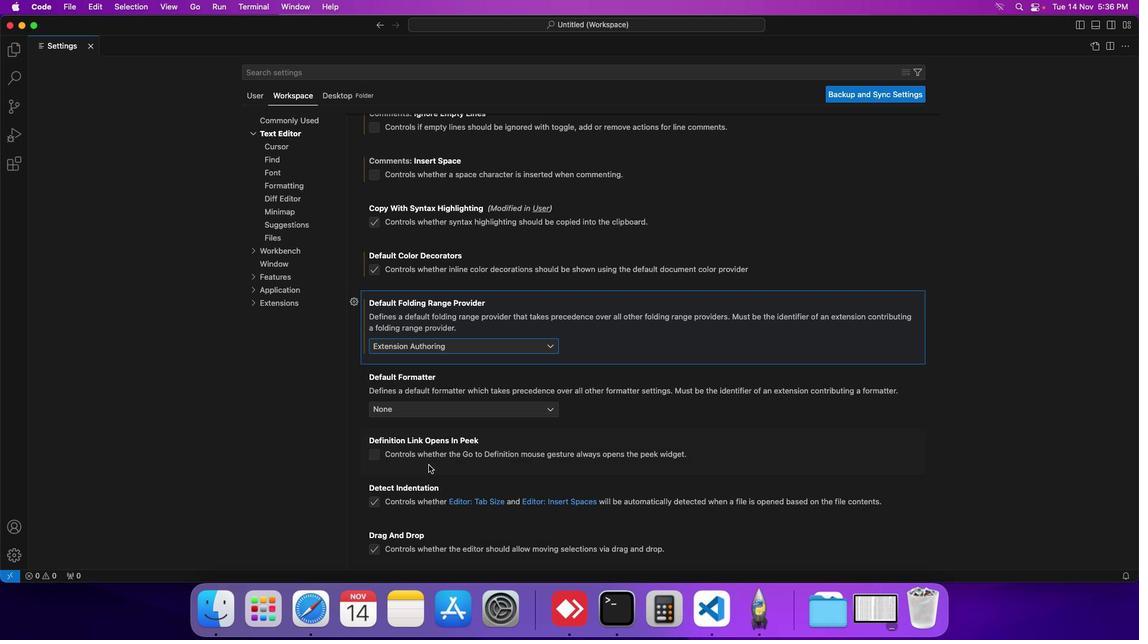 
Action: Mouse moved to (462, 349)
Screenshot: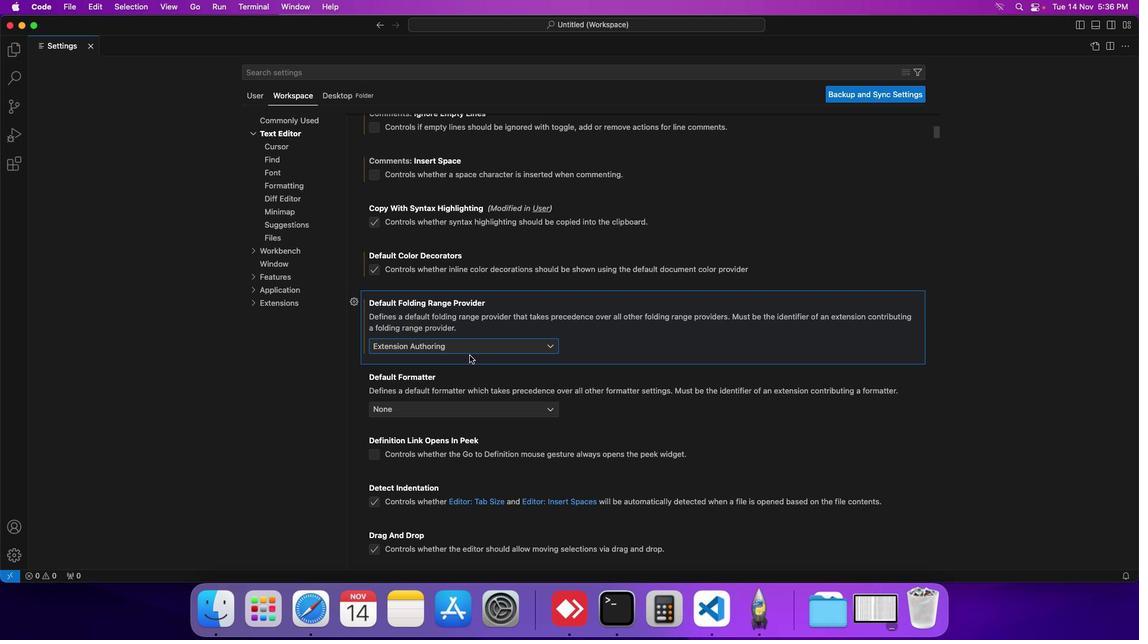 
